 Task: Open Card Legal Compliance Review in Board Email Marketing Best Practices to Workspace Appointment Scheduling and add a team member Softage.3@softage.net, a label Blue, a checklist Content Marketing, an attachment from Trello, a color Blue and finally, add a card description 'Develop and launch new customer engagement program' and a comment 'We should approach this task with a sense of ownership and personal responsibility for its success.'. Add a start date 'Jan 07, 1900' with a due date 'Jan 14, 1900'
Action: Mouse moved to (39, 303)
Screenshot: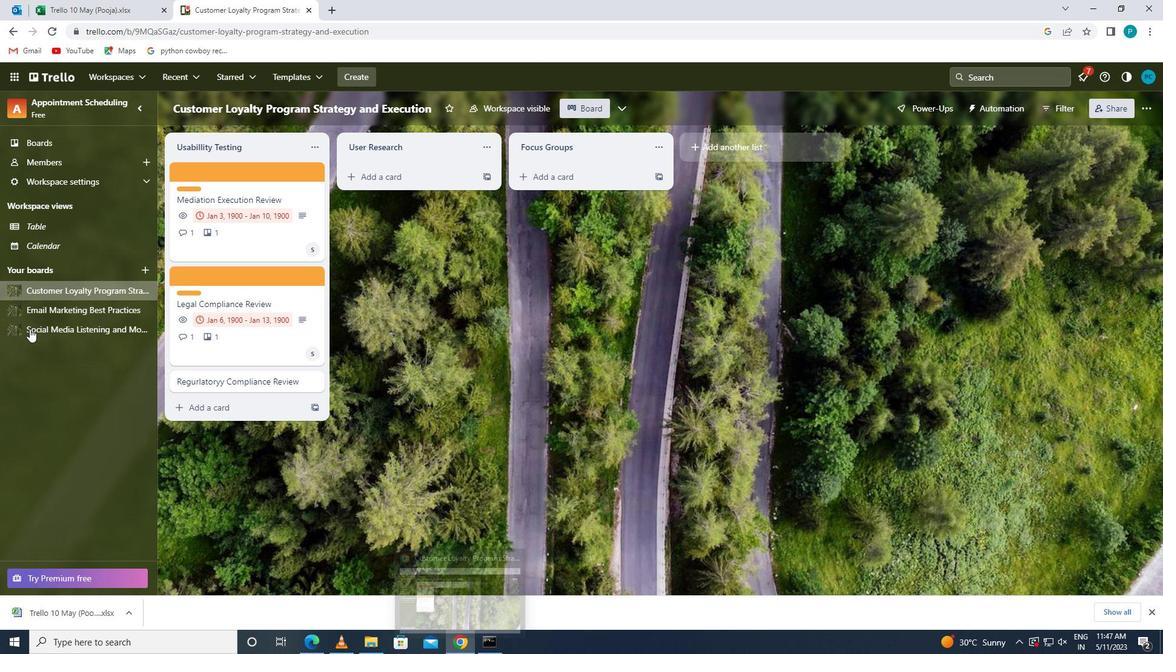
Action: Mouse pressed left at (39, 303)
Screenshot: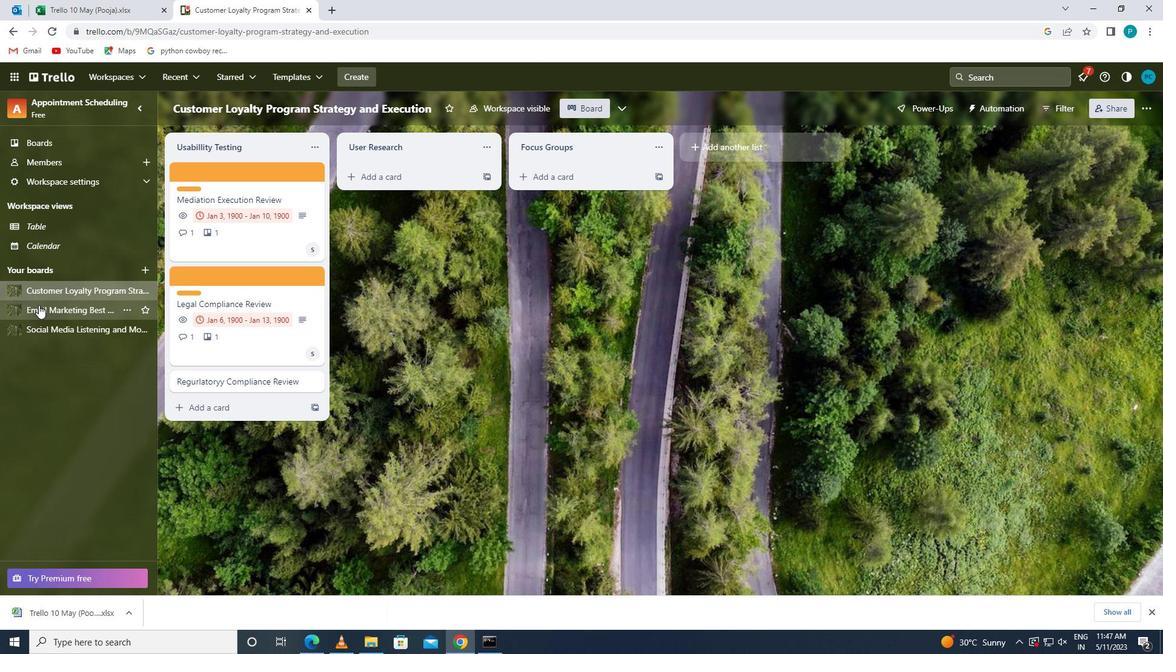 
Action: Mouse moved to (263, 383)
Screenshot: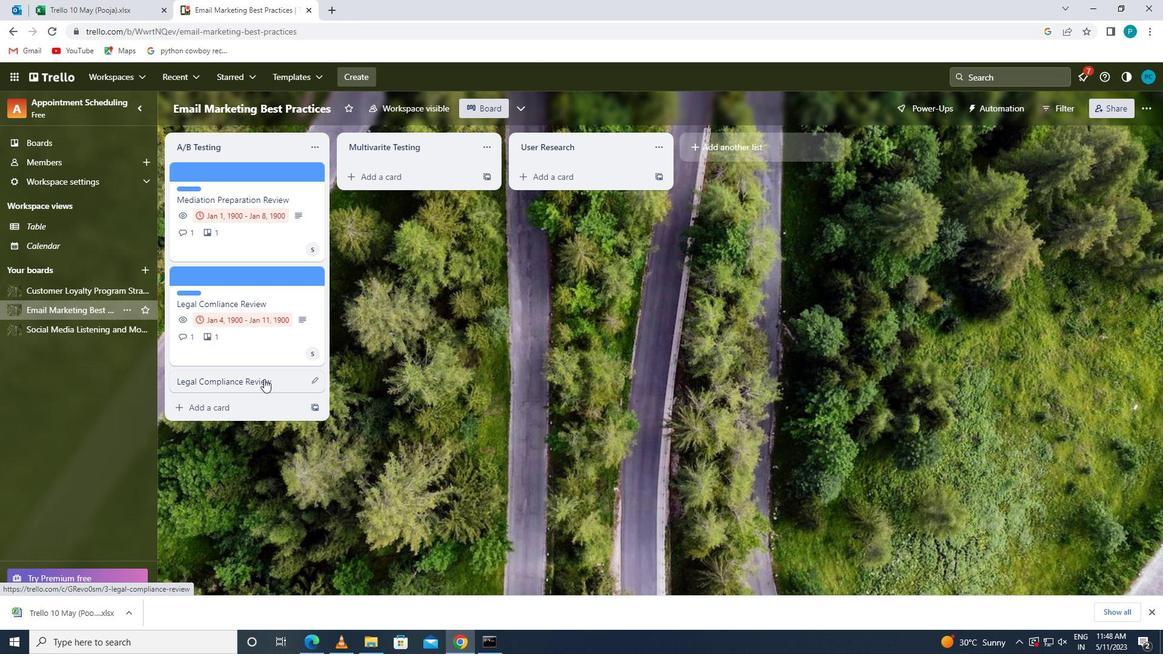 
Action: Mouse pressed left at (263, 383)
Screenshot: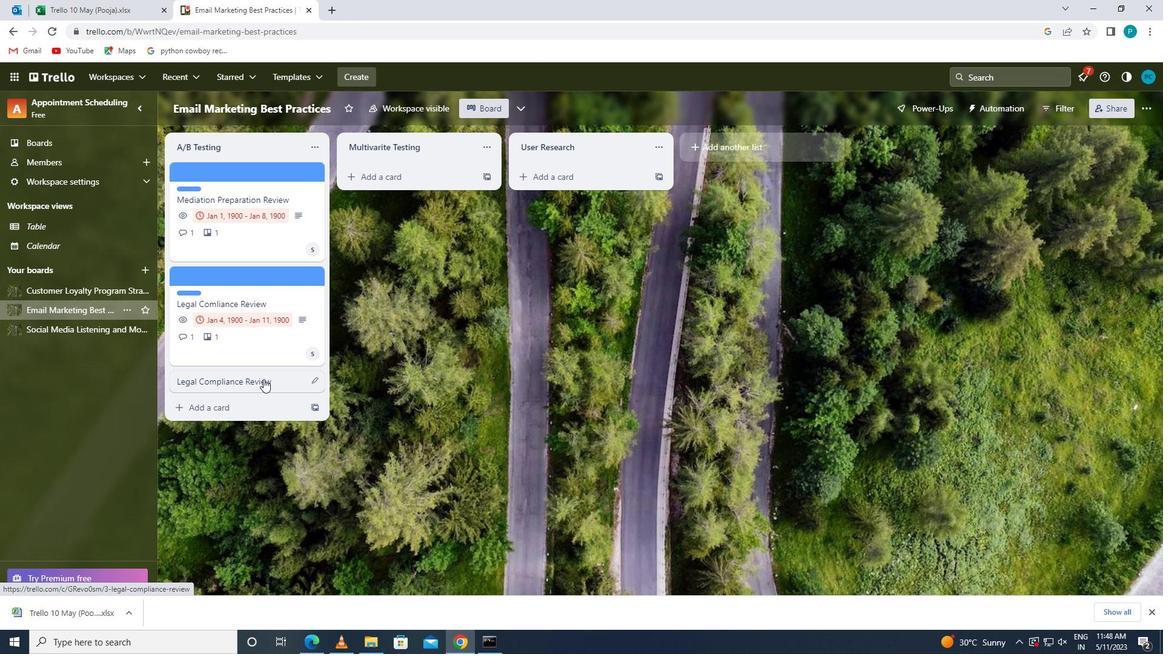 
Action: Mouse moved to (723, 210)
Screenshot: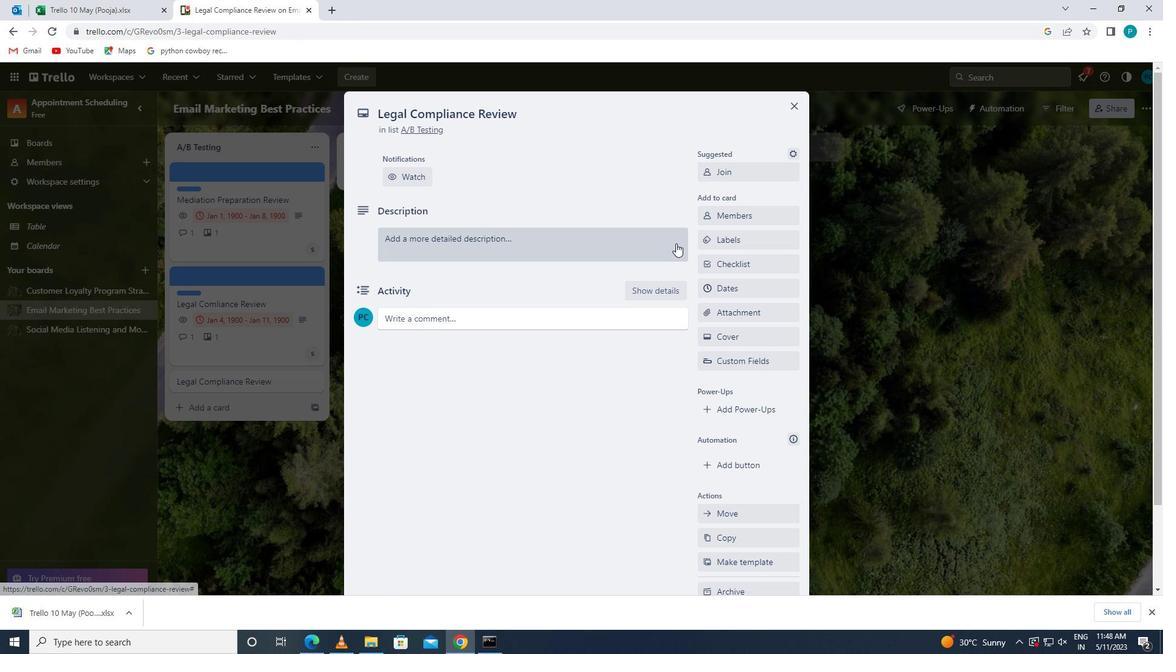 
Action: Mouse pressed left at (723, 210)
Screenshot: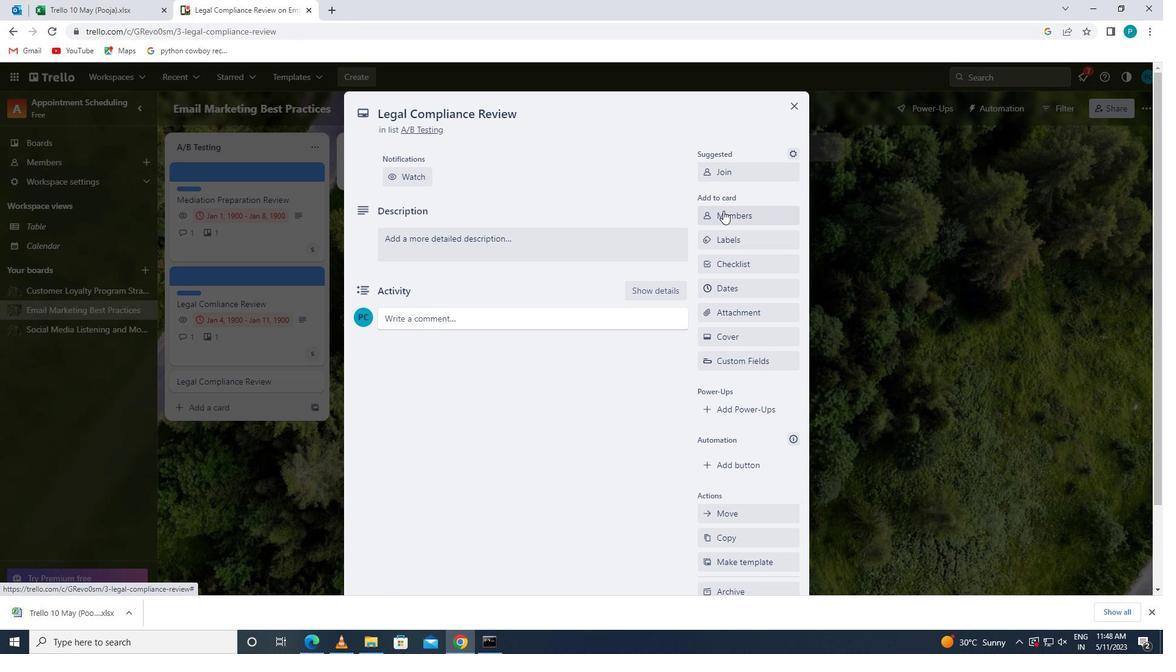 
Action: Key pressed <Key.caps_lock>s<Key.caps_lock>o
Screenshot: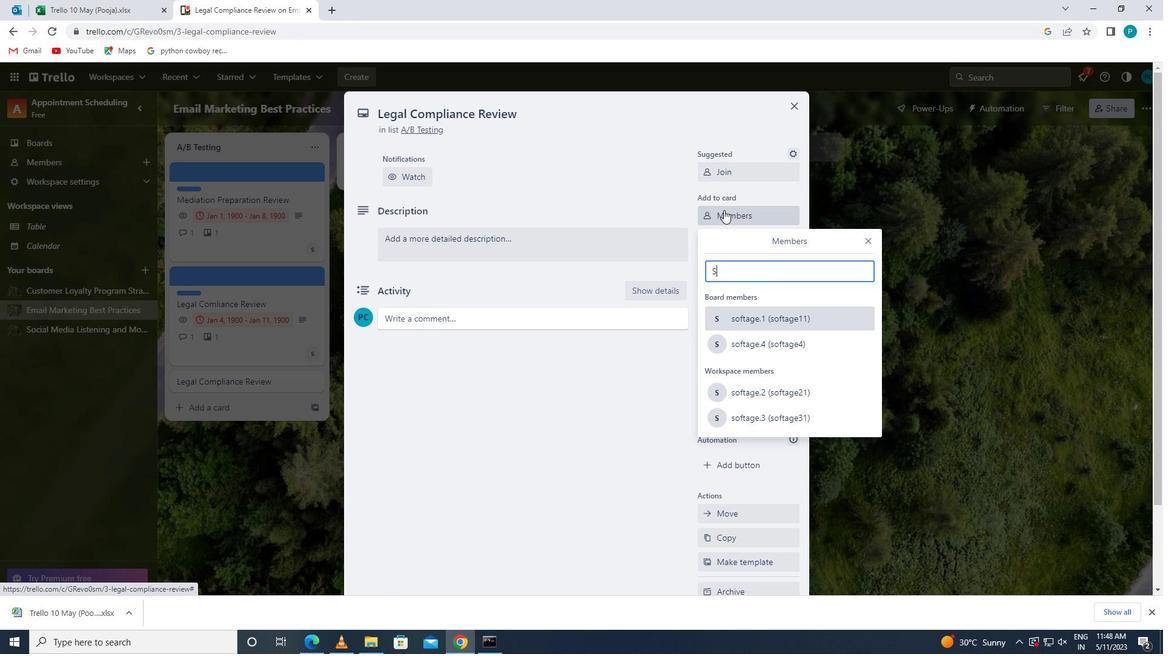 
Action: Mouse moved to (782, 417)
Screenshot: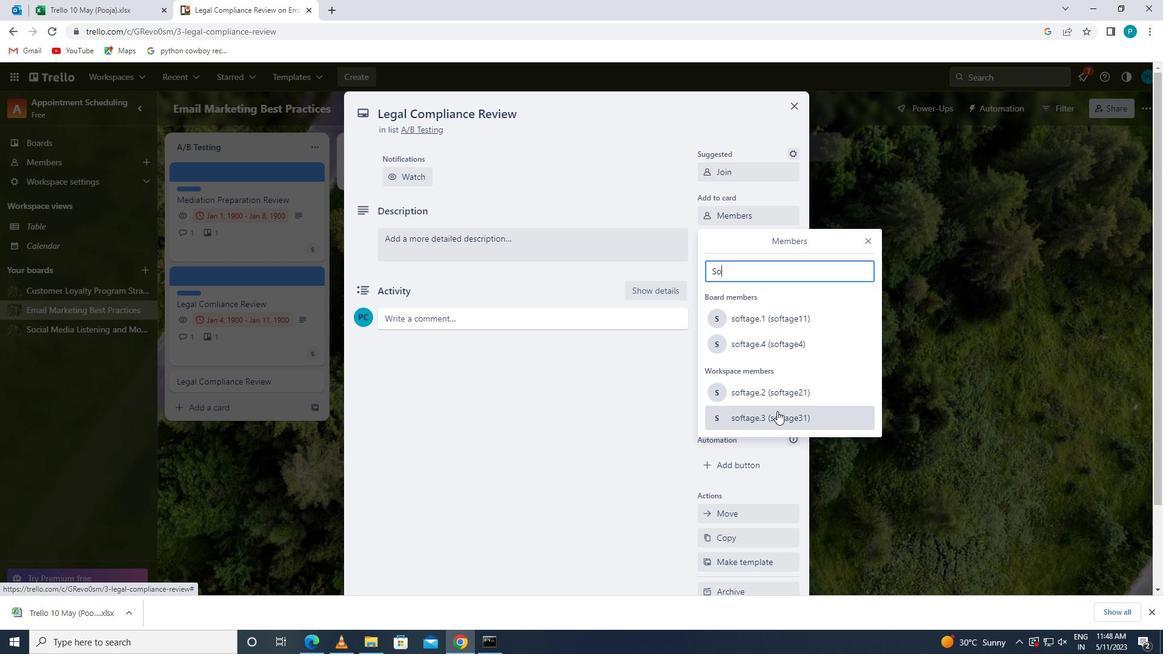 
Action: Mouse pressed left at (782, 417)
Screenshot: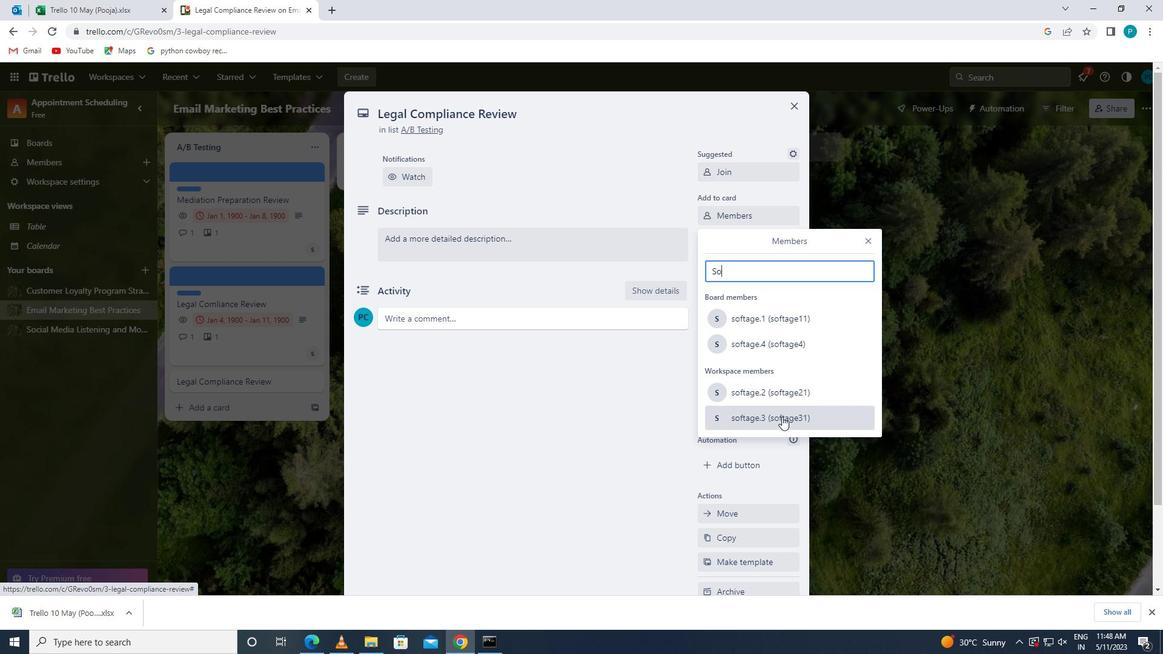 
Action: Mouse moved to (865, 243)
Screenshot: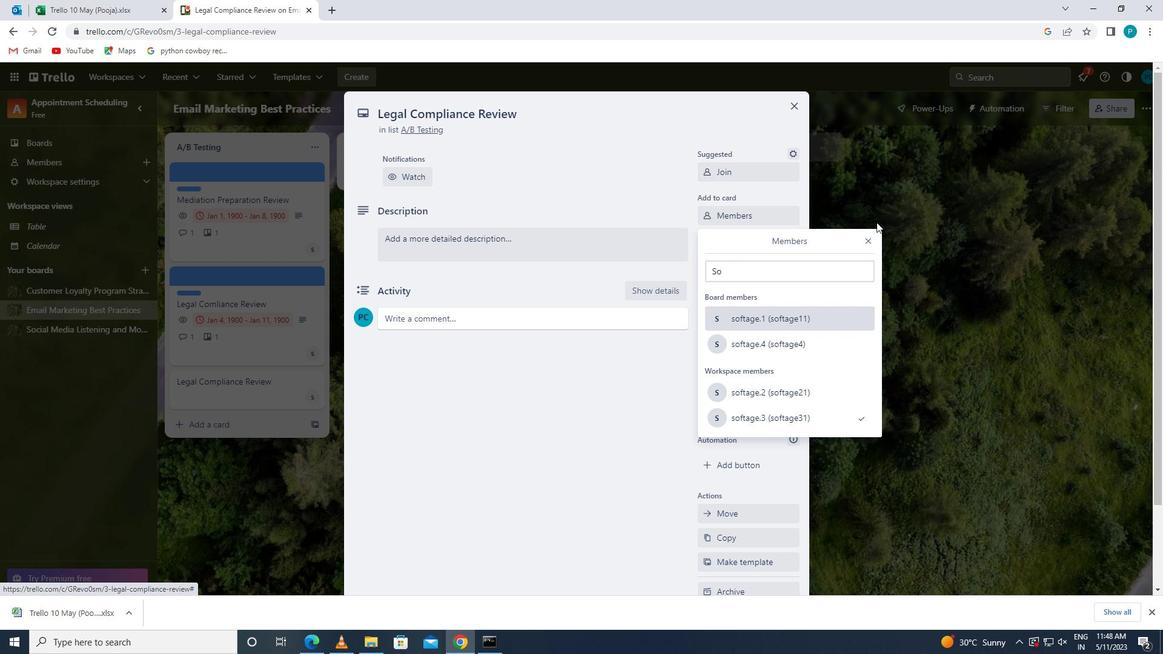
Action: Mouse pressed left at (865, 243)
Screenshot: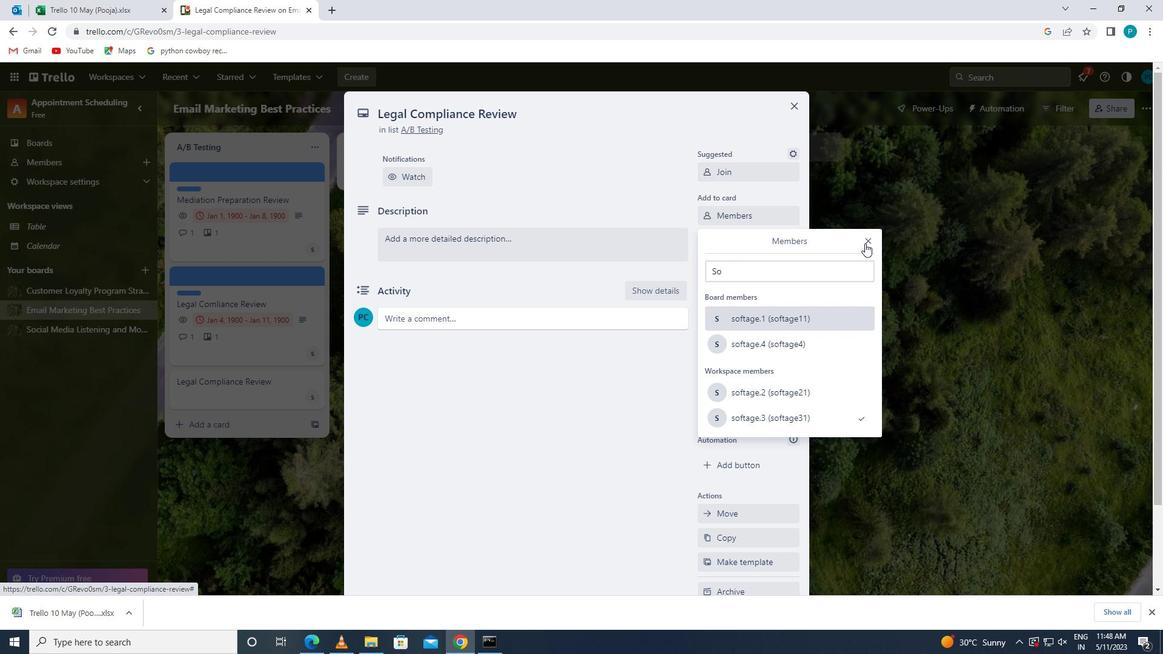 
Action: Mouse moved to (754, 237)
Screenshot: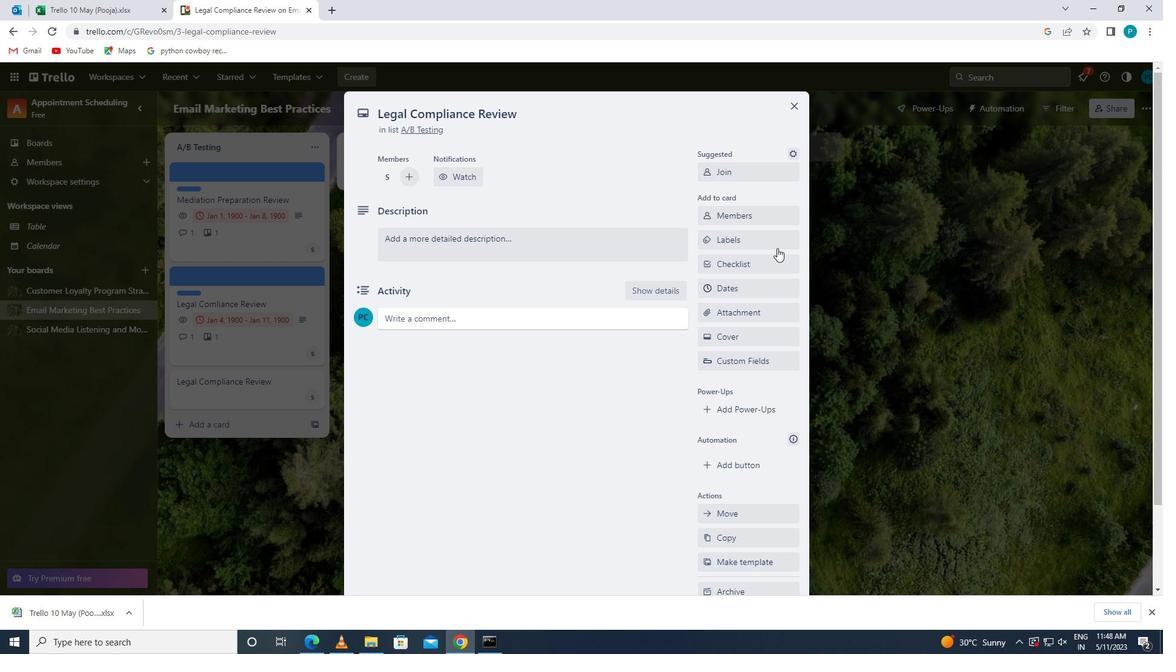
Action: Mouse pressed left at (754, 237)
Screenshot: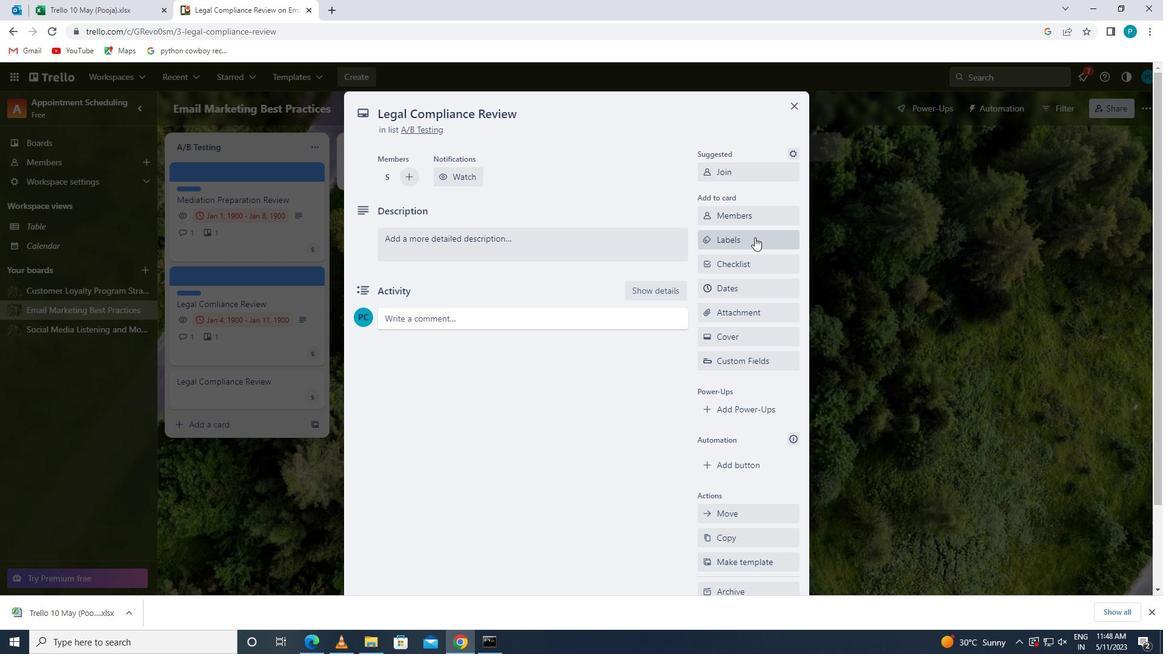 
Action: Mouse moved to (740, 472)
Screenshot: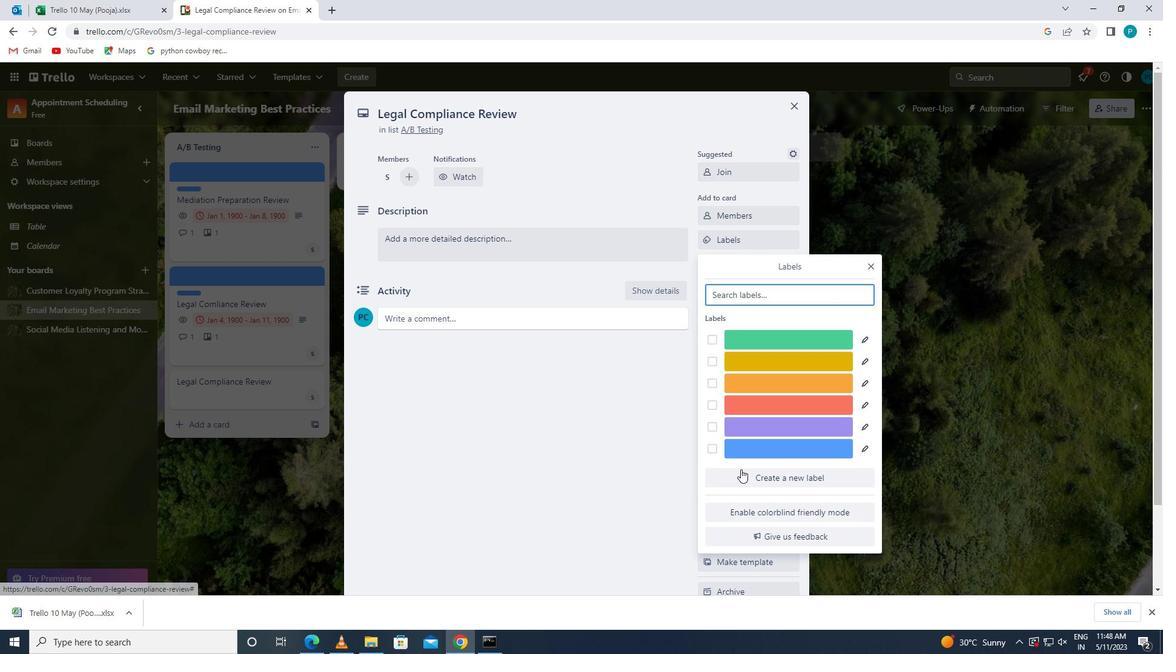 
Action: Mouse pressed left at (740, 472)
Screenshot: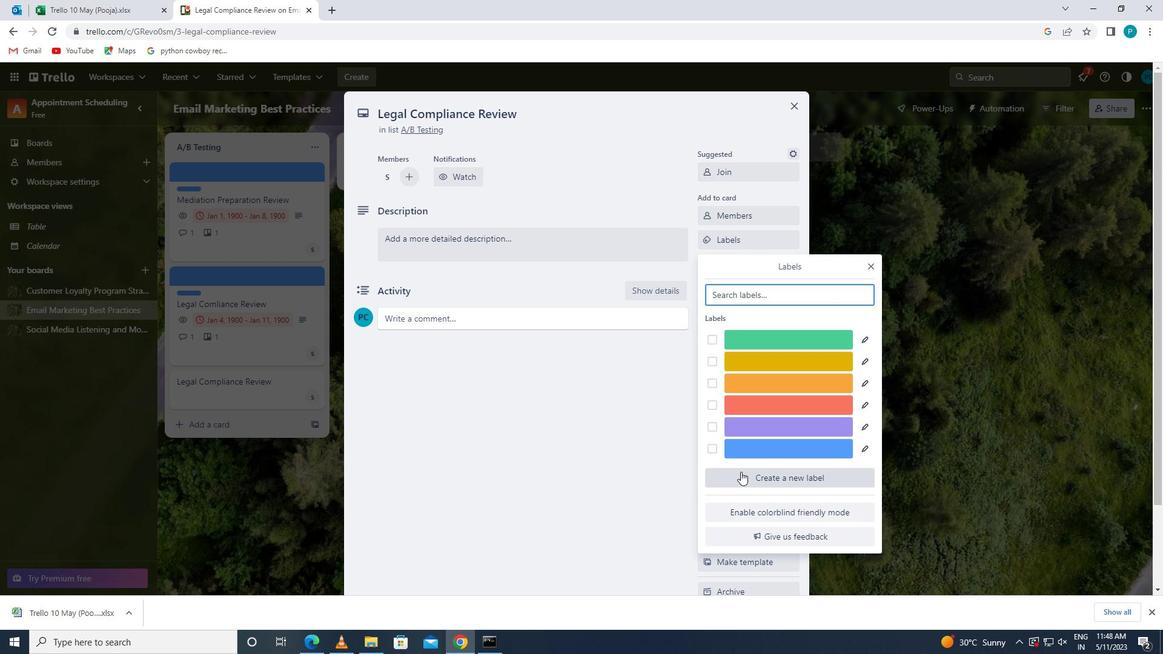 
Action: Mouse moved to (723, 352)
Screenshot: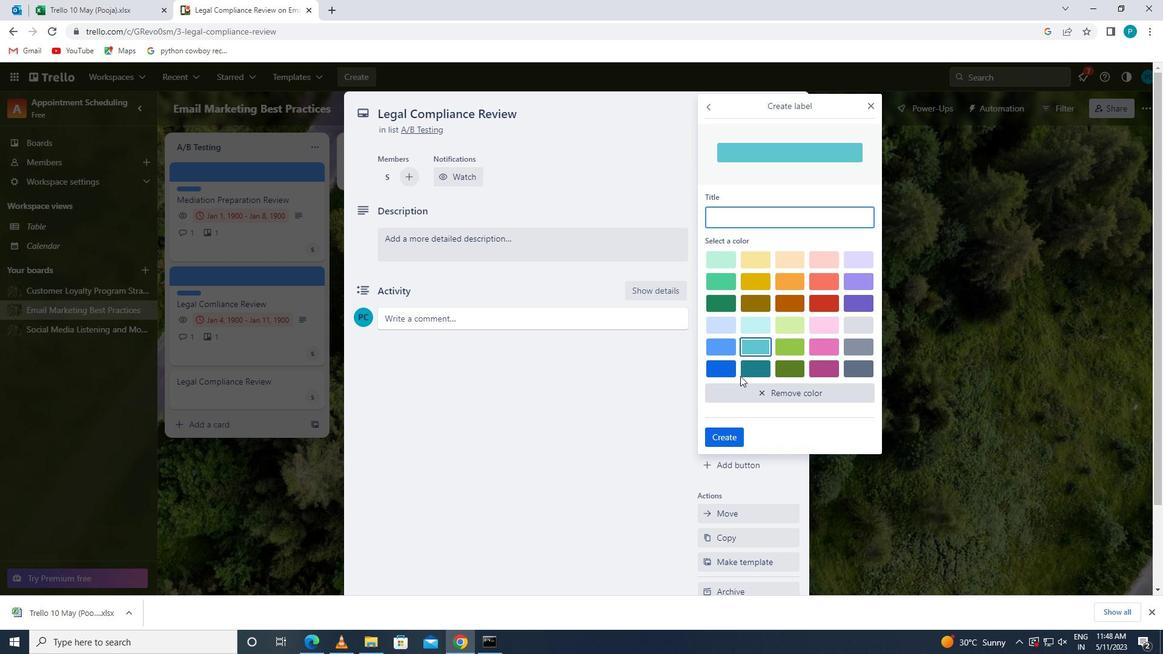 
Action: Mouse pressed left at (723, 352)
Screenshot: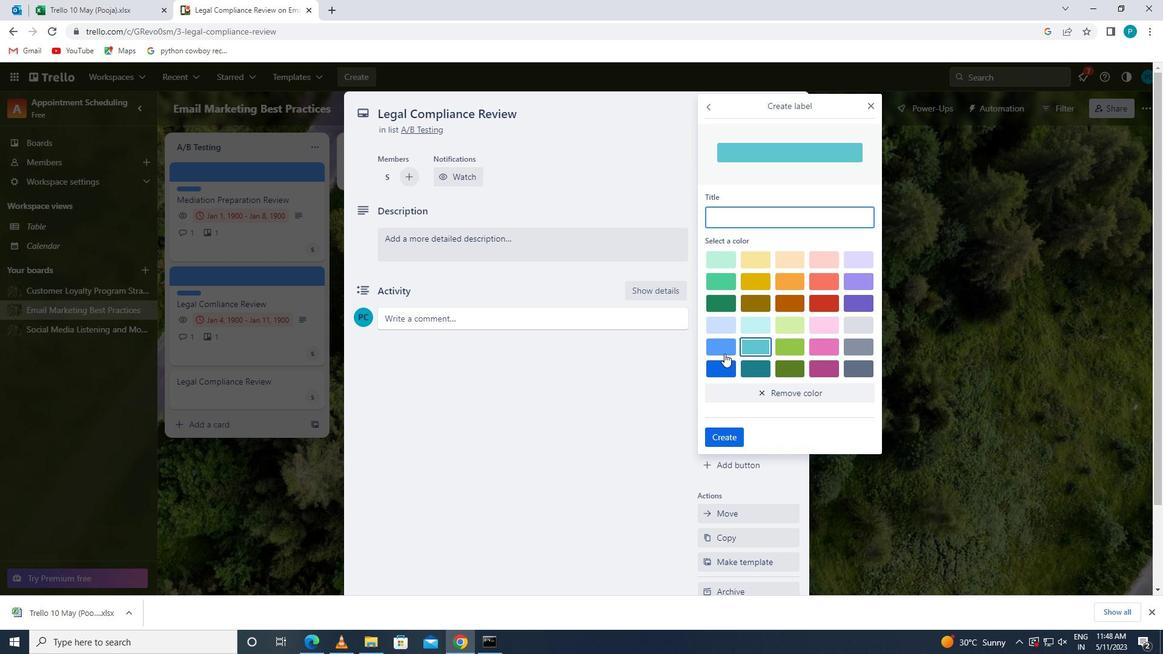 
Action: Mouse moved to (733, 434)
Screenshot: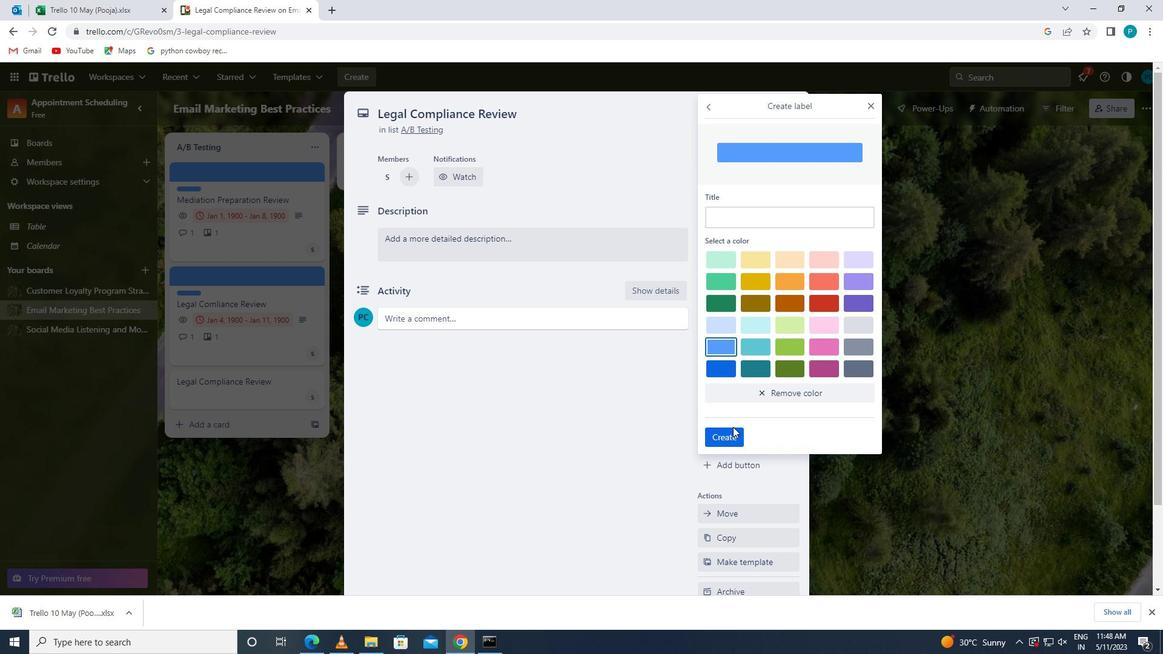 
Action: Mouse pressed left at (733, 434)
Screenshot: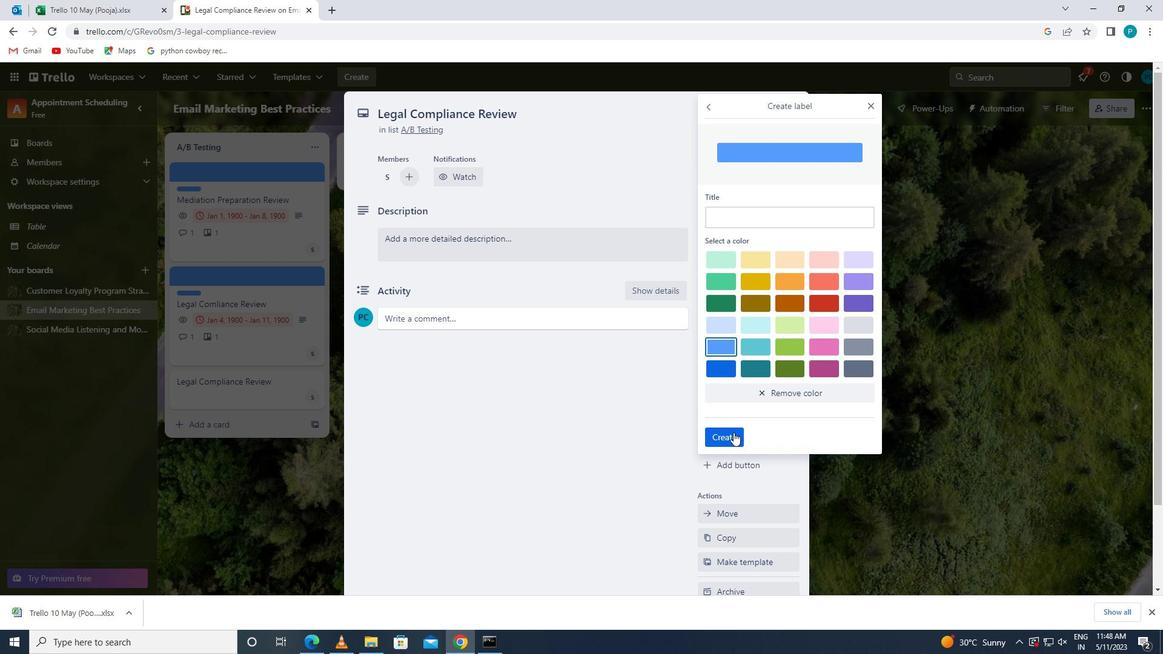 
Action: Mouse moved to (871, 263)
Screenshot: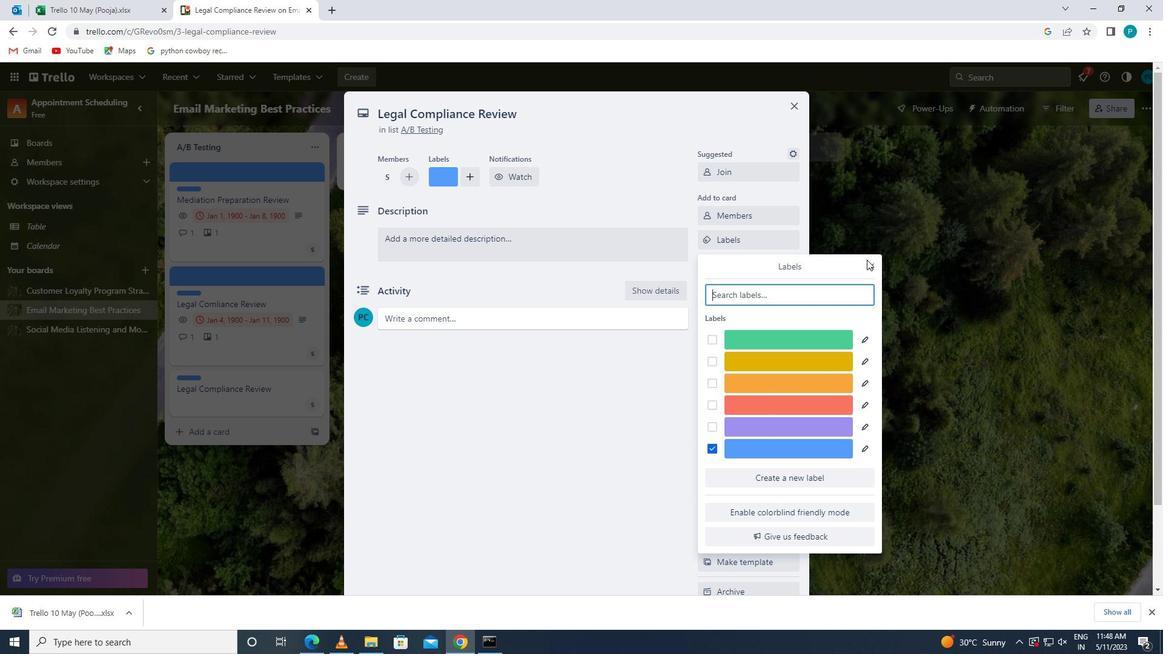 
Action: Mouse pressed left at (871, 263)
Screenshot: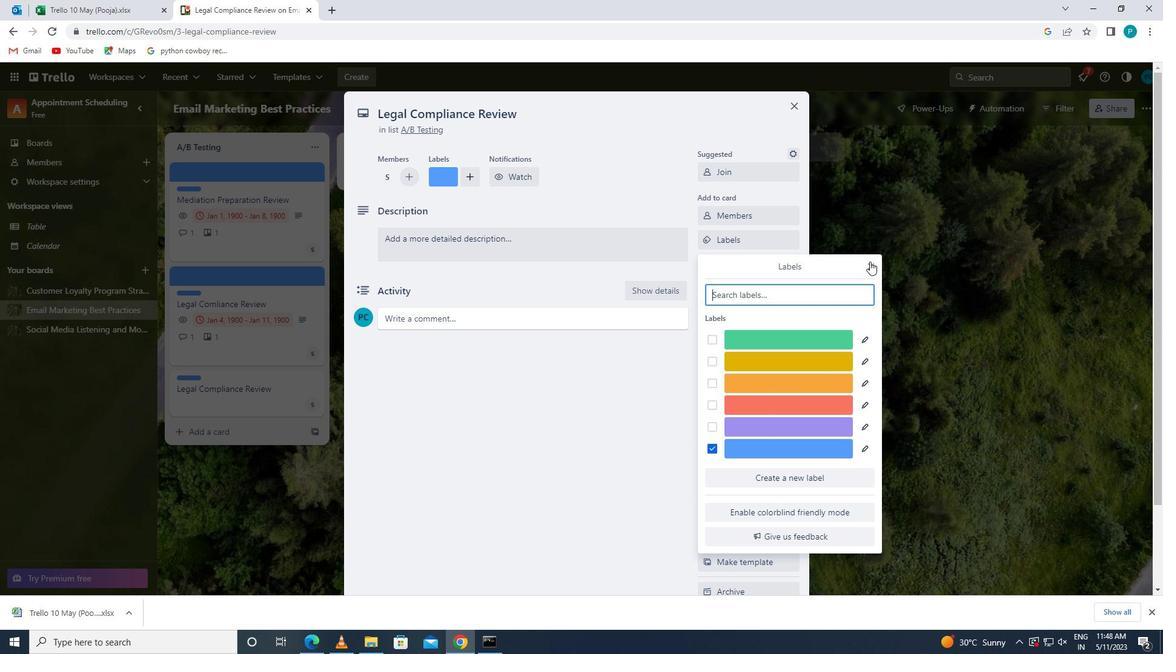 
Action: Mouse moved to (776, 259)
Screenshot: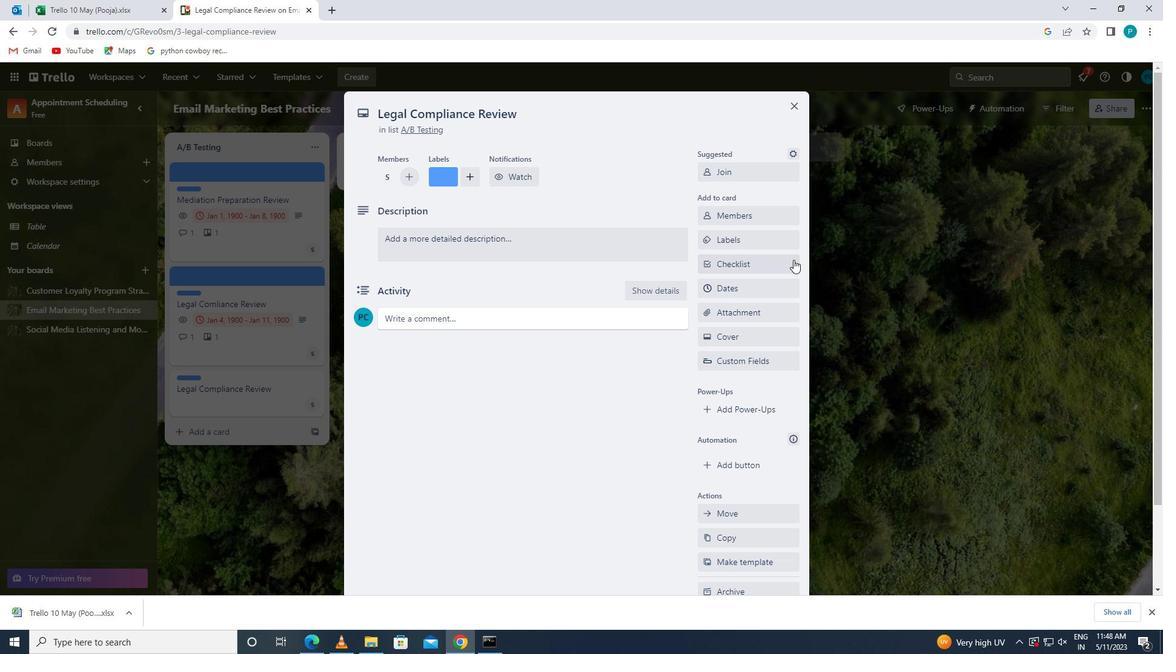 
Action: Mouse pressed left at (776, 259)
Screenshot: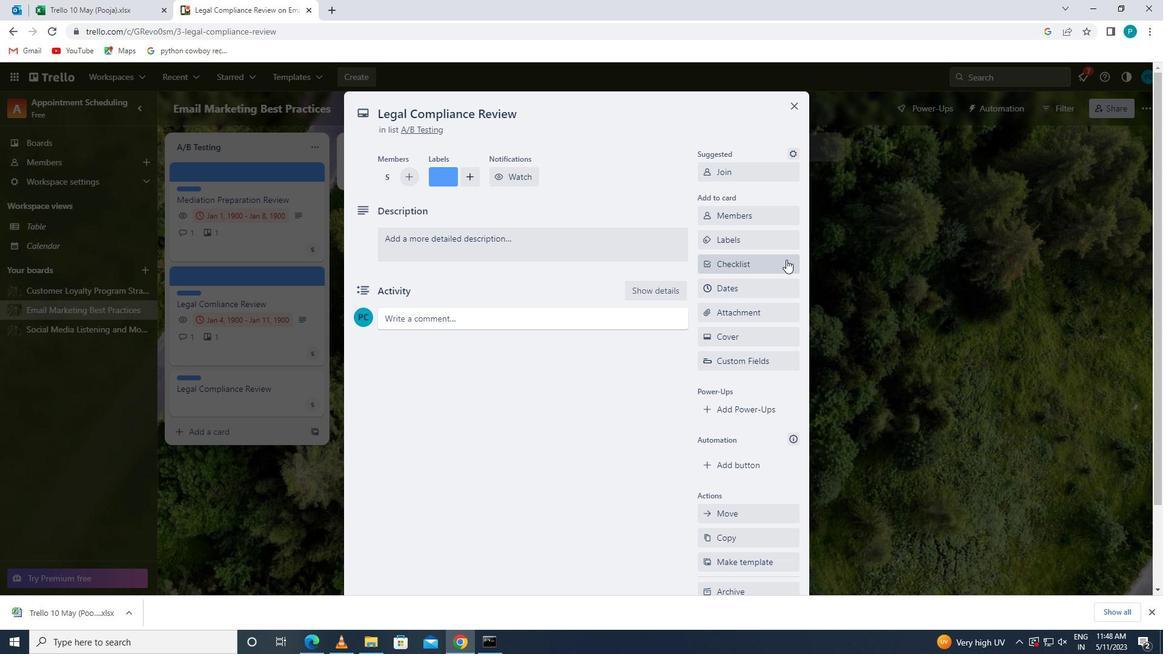
Action: Mouse moved to (776, 260)
Screenshot: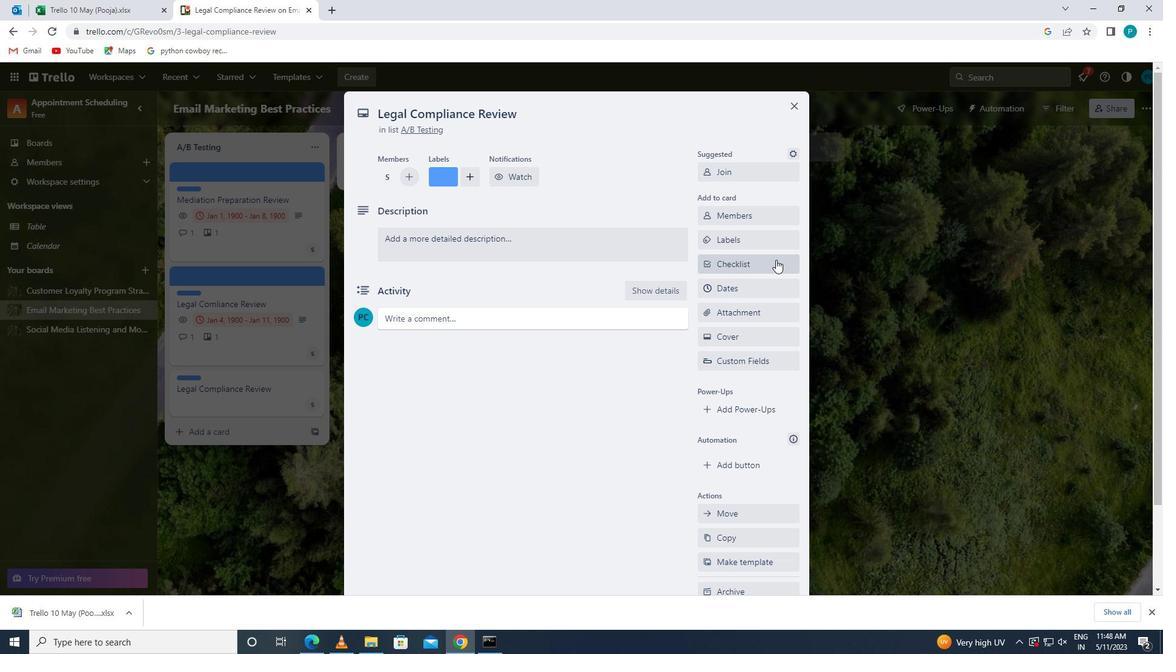 
Action: Key pressed <Key.caps_lock>c<Key.caps_lock>o
Screenshot: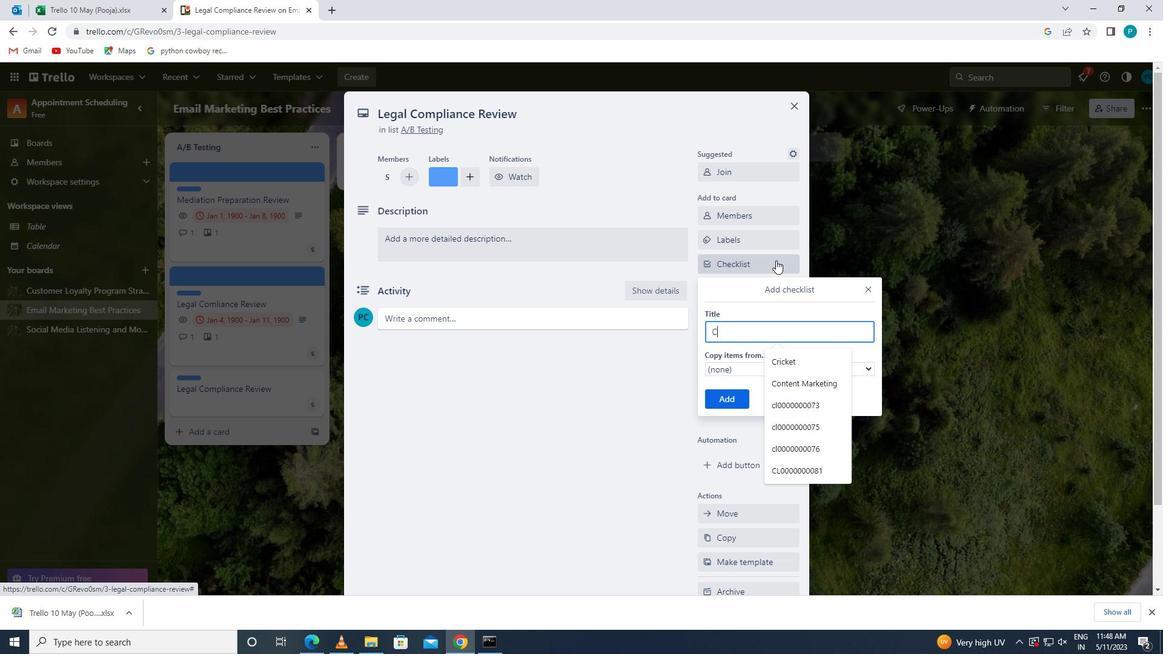
Action: Mouse moved to (802, 359)
Screenshot: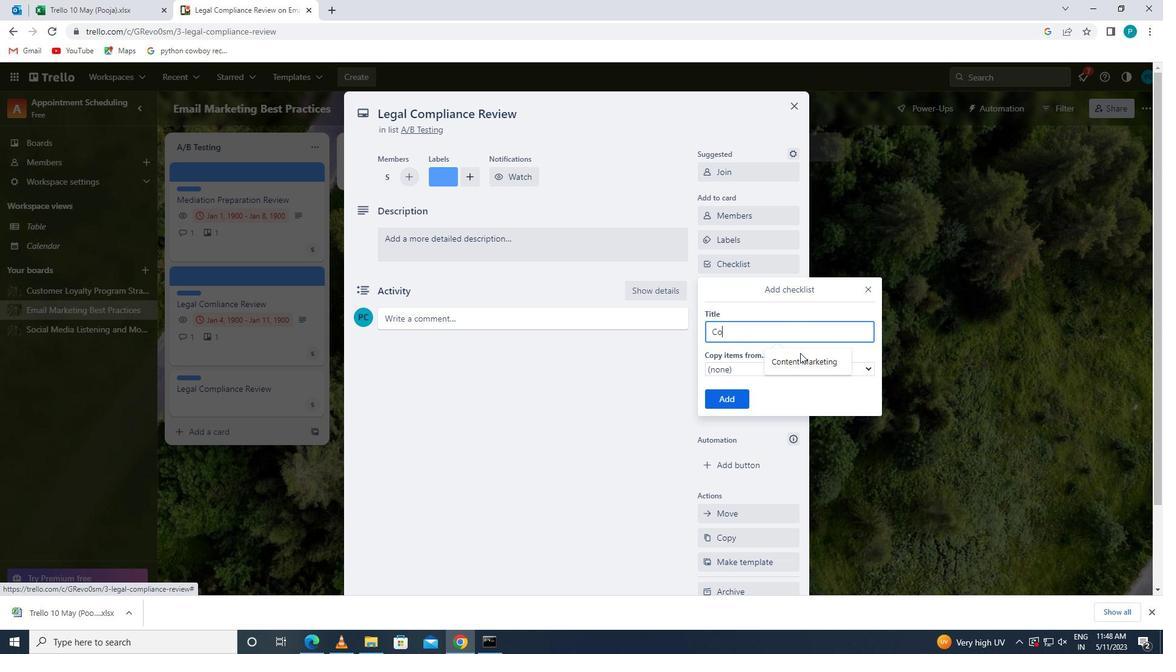 
Action: Mouse pressed left at (802, 359)
Screenshot: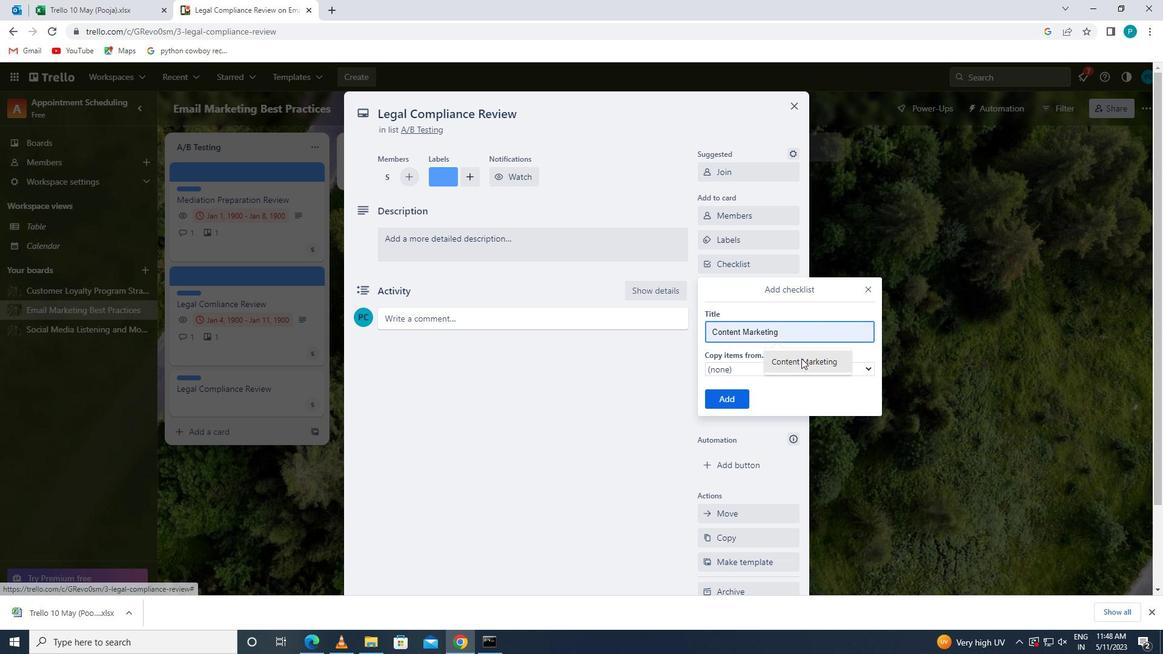 
Action: Mouse moved to (734, 391)
Screenshot: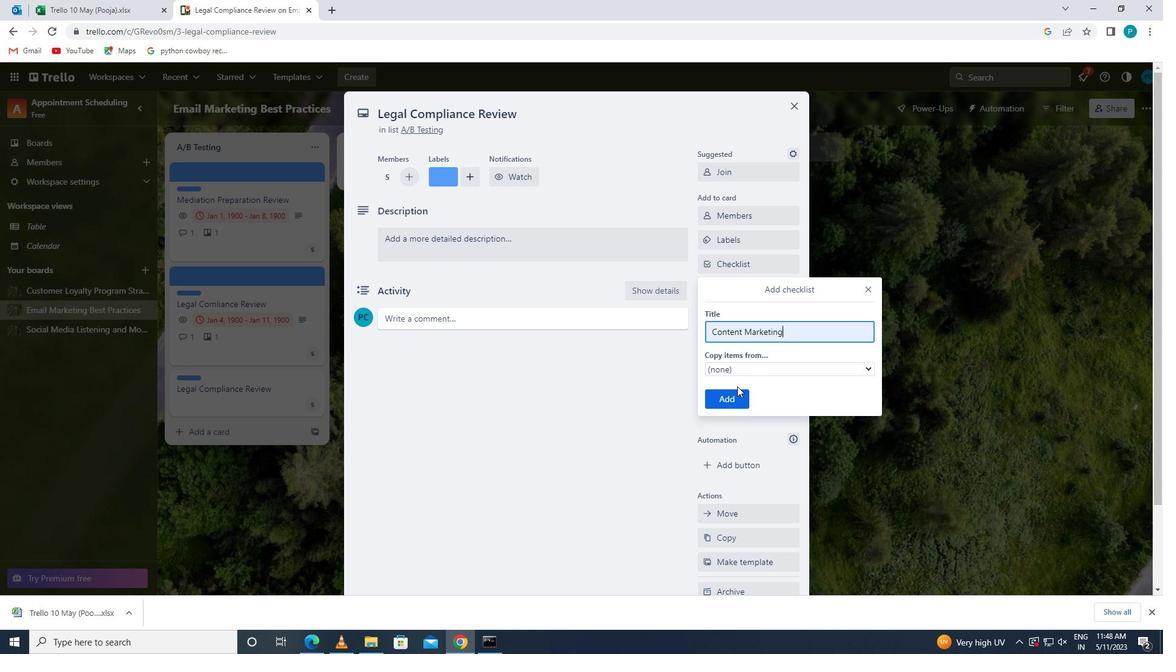 
Action: Mouse pressed left at (734, 391)
Screenshot: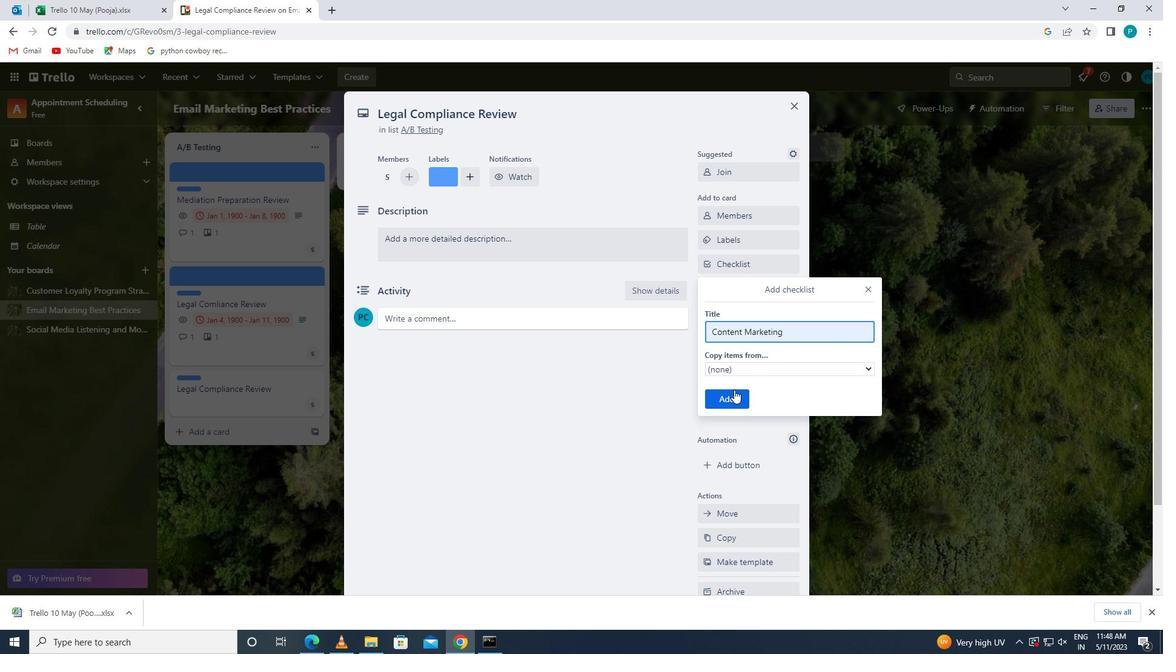 
Action: Mouse moved to (742, 314)
Screenshot: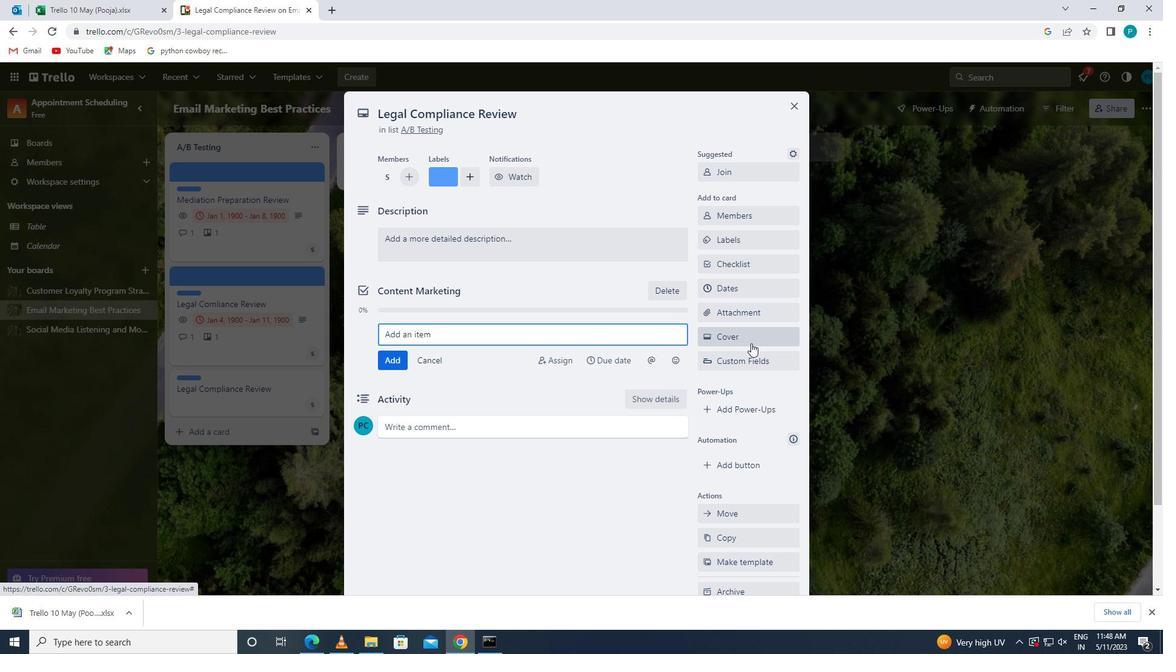 
Action: Mouse pressed left at (742, 314)
Screenshot: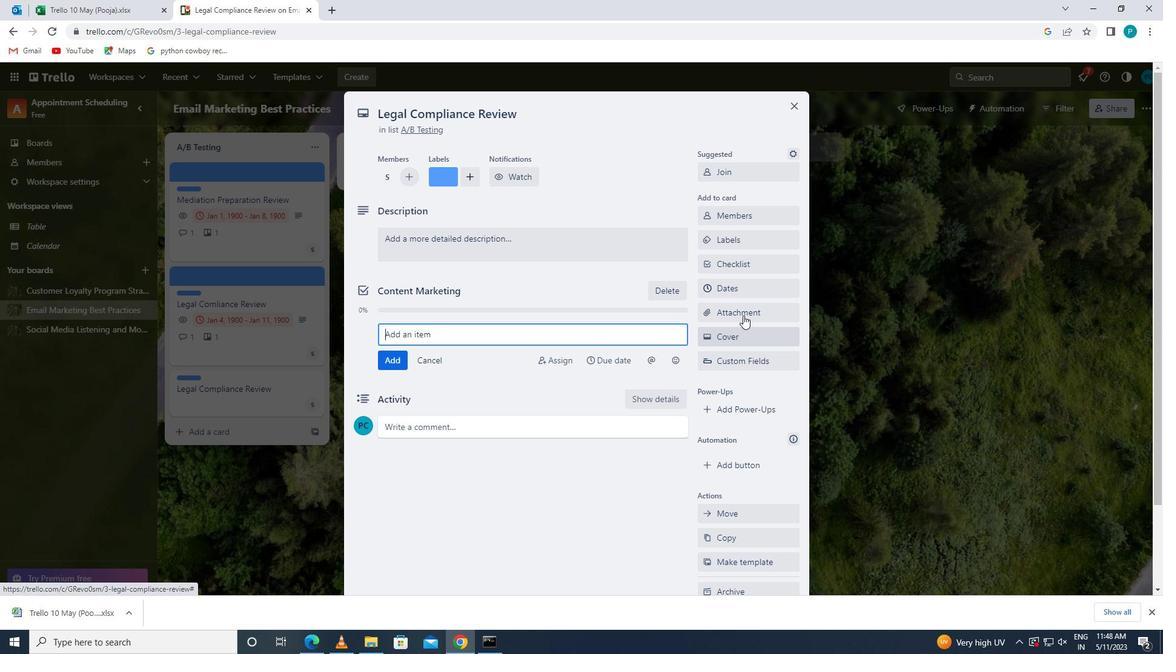 
Action: Mouse moved to (751, 383)
Screenshot: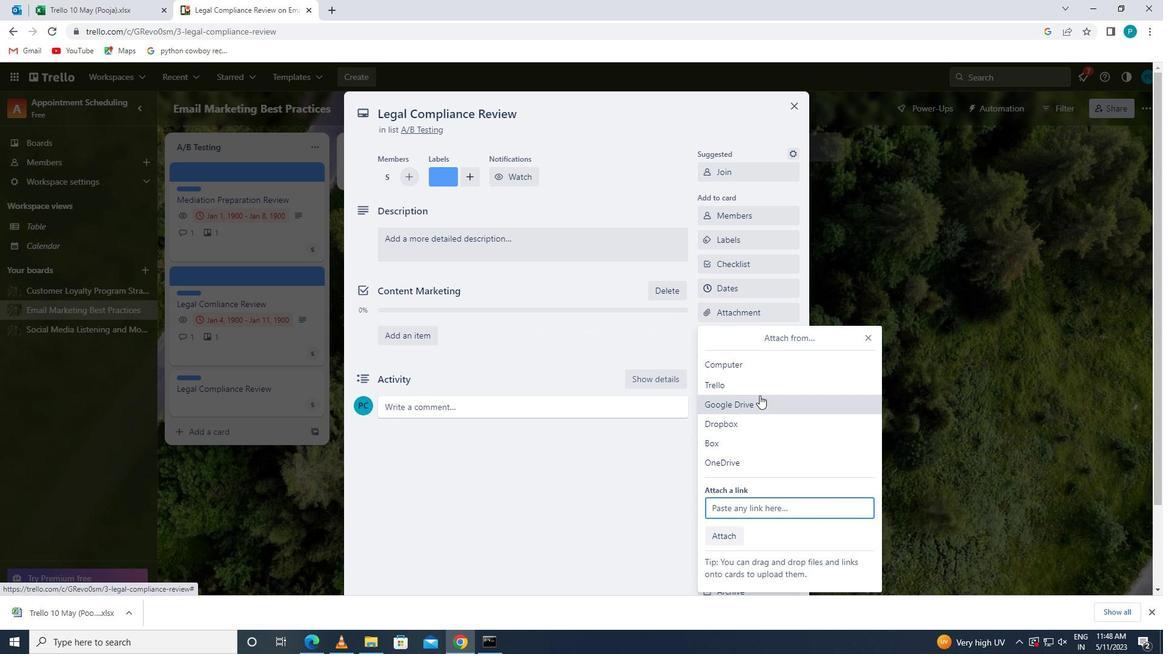 
Action: Mouse pressed left at (751, 383)
Screenshot: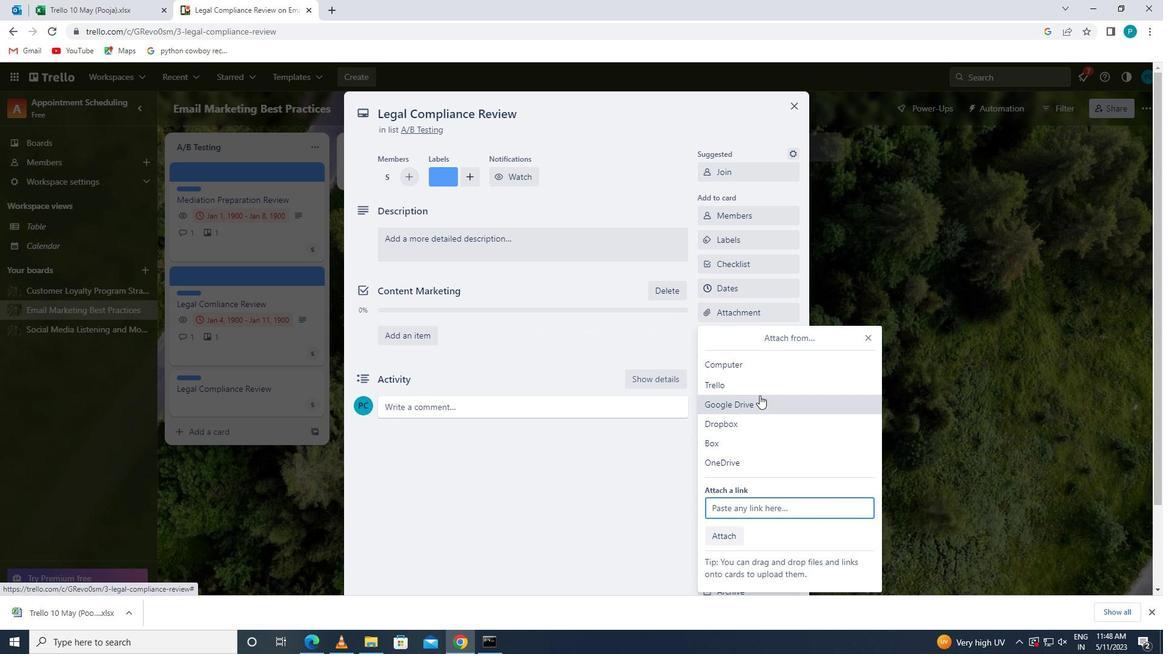 
Action: Mouse moved to (754, 310)
Screenshot: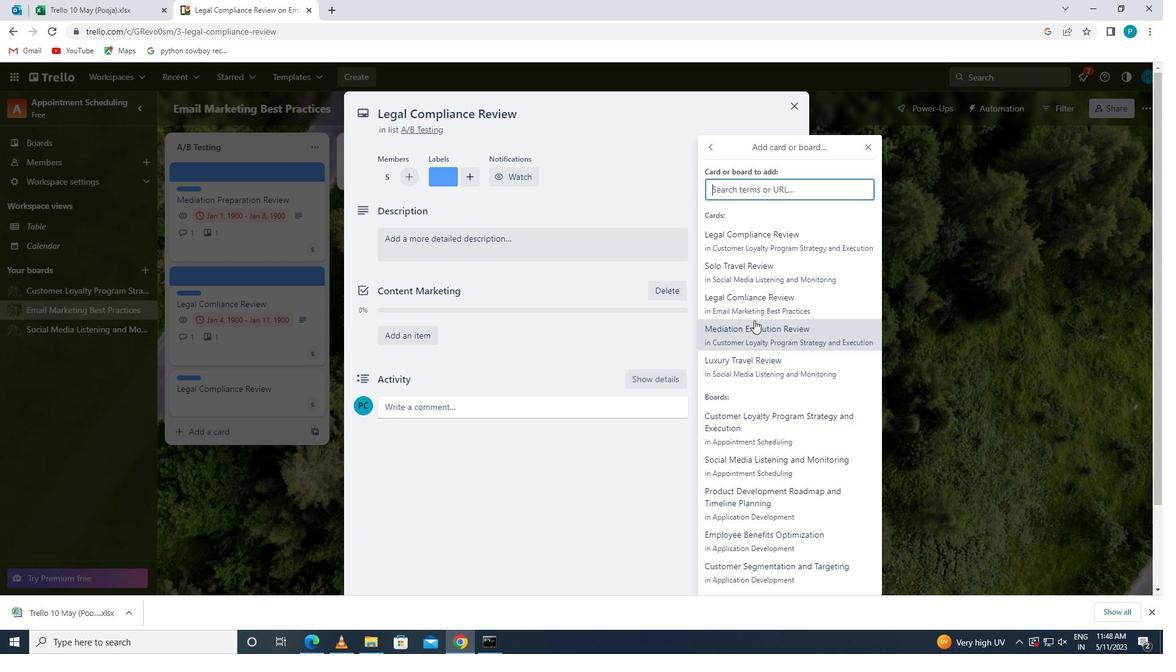 
Action: Mouse pressed left at (754, 310)
Screenshot: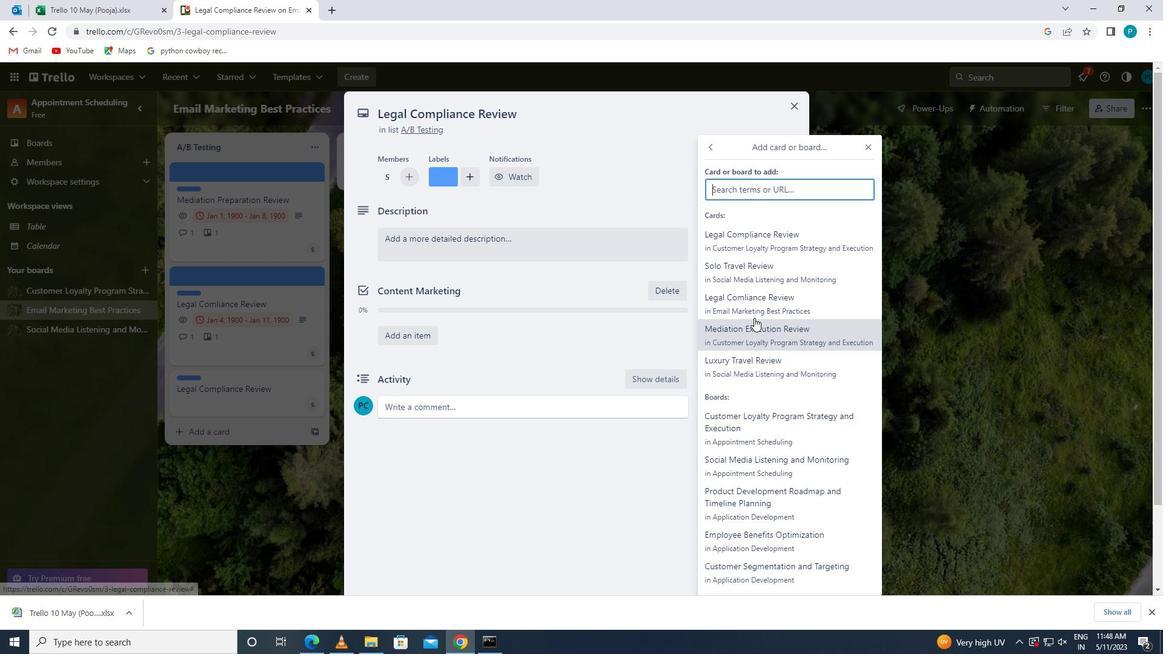 
Action: Mouse moved to (713, 345)
Screenshot: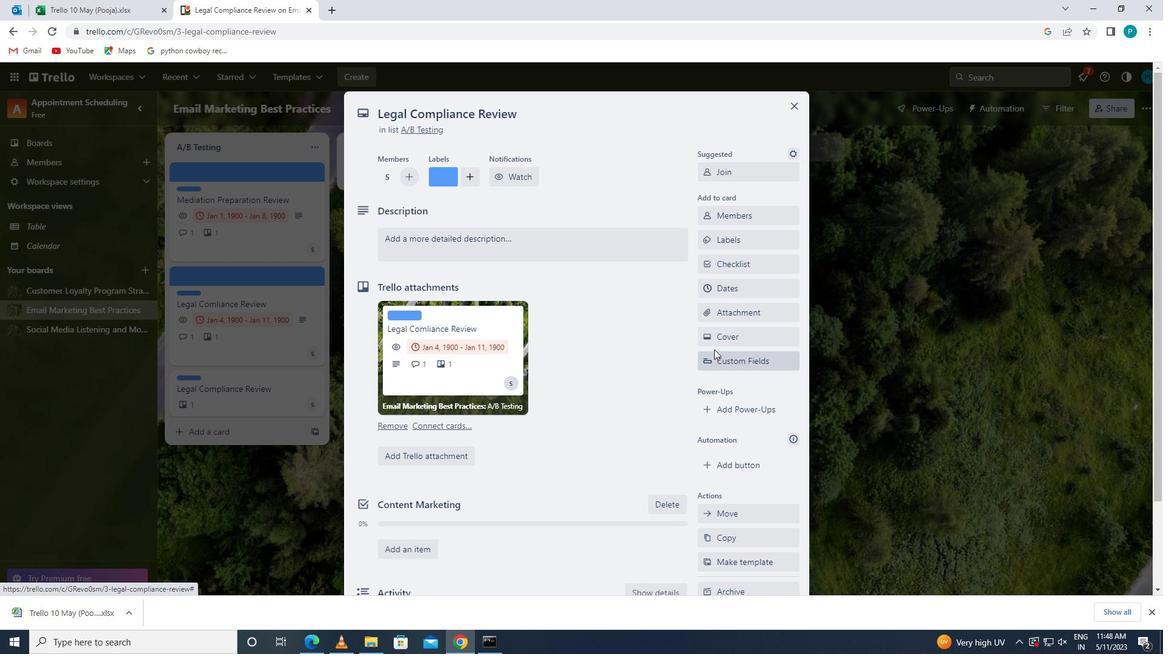
Action: Mouse pressed left at (713, 345)
Screenshot: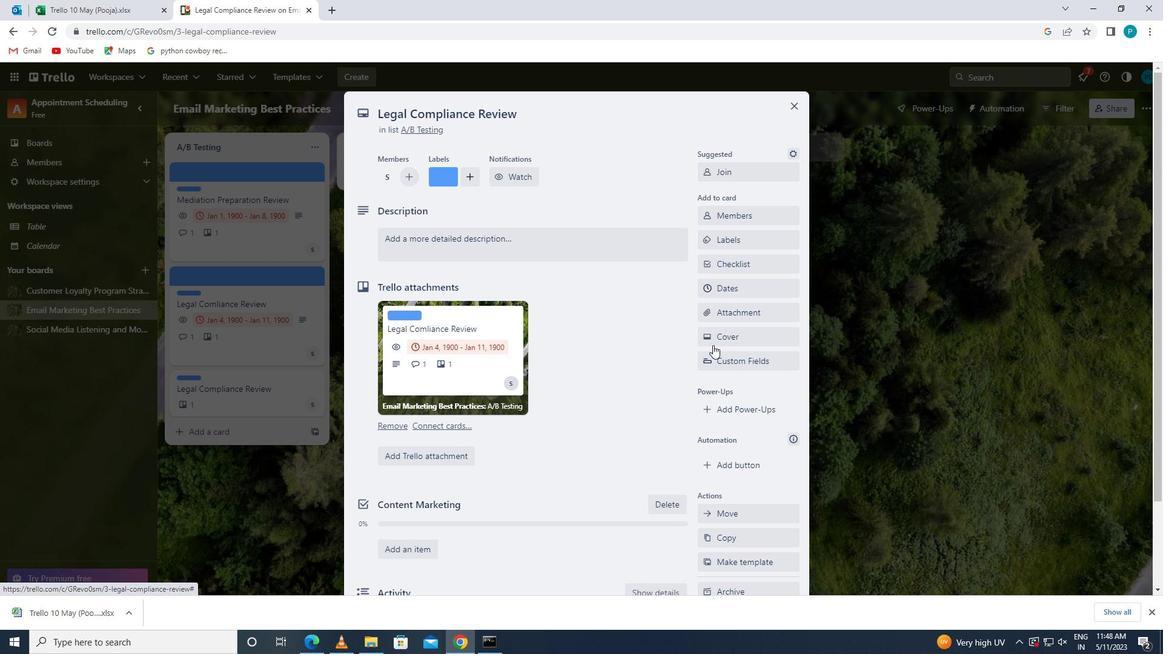 
Action: Mouse moved to (722, 368)
Screenshot: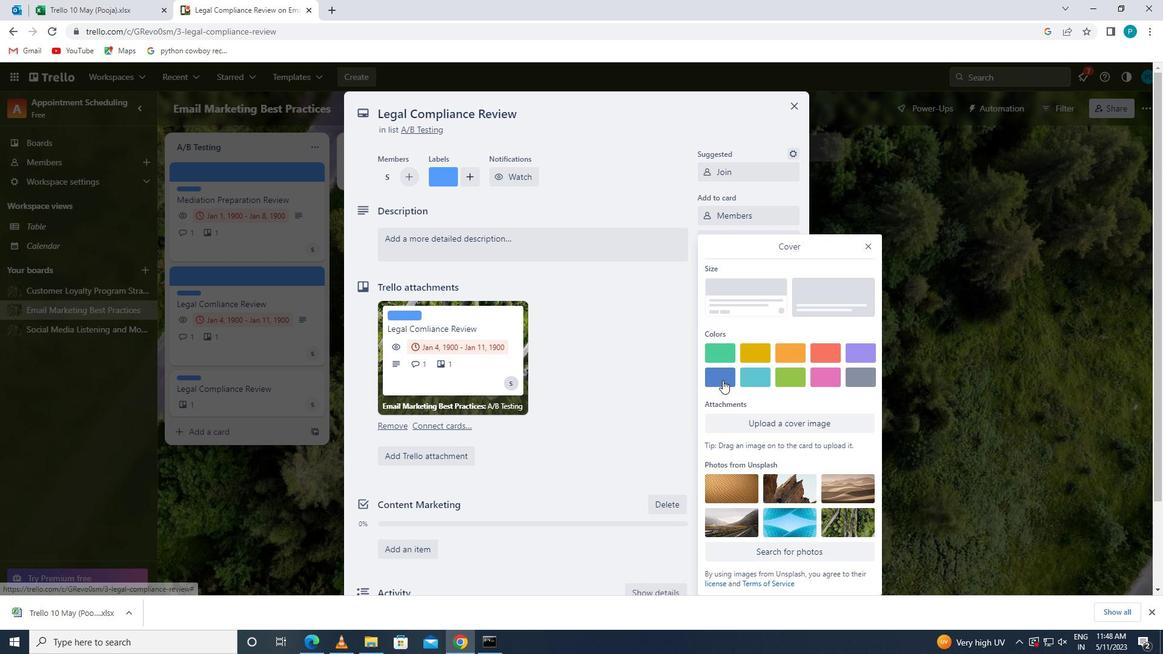 
Action: Mouse pressed left at (722, 368)
Screenshot: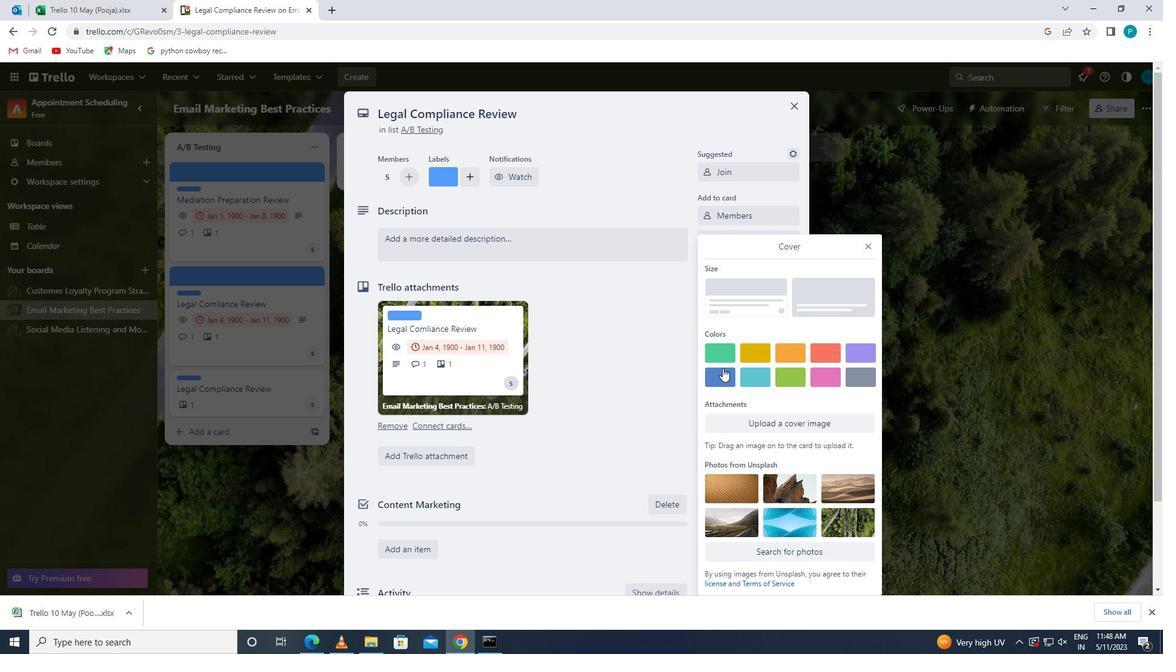 
Action: Mouse moved to (867, 223)
Screenshot: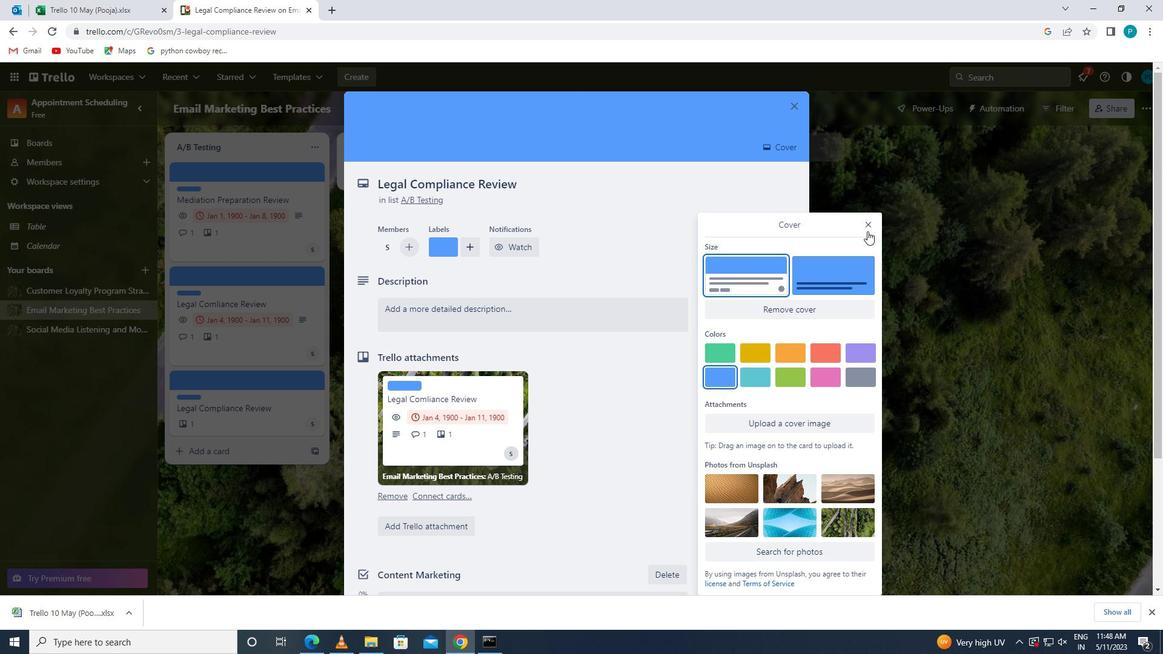 
Action: Mouse pressed left at (867, 223)
Screenshot: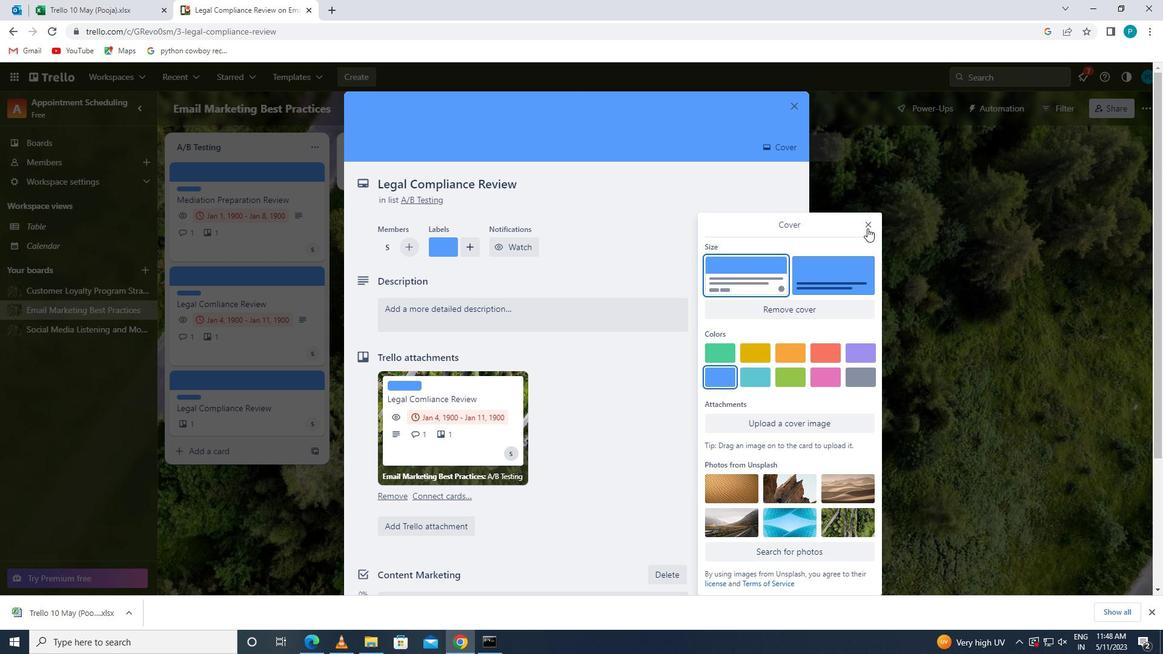 
Action: Mouse moved to (541, 315)
Screenshot: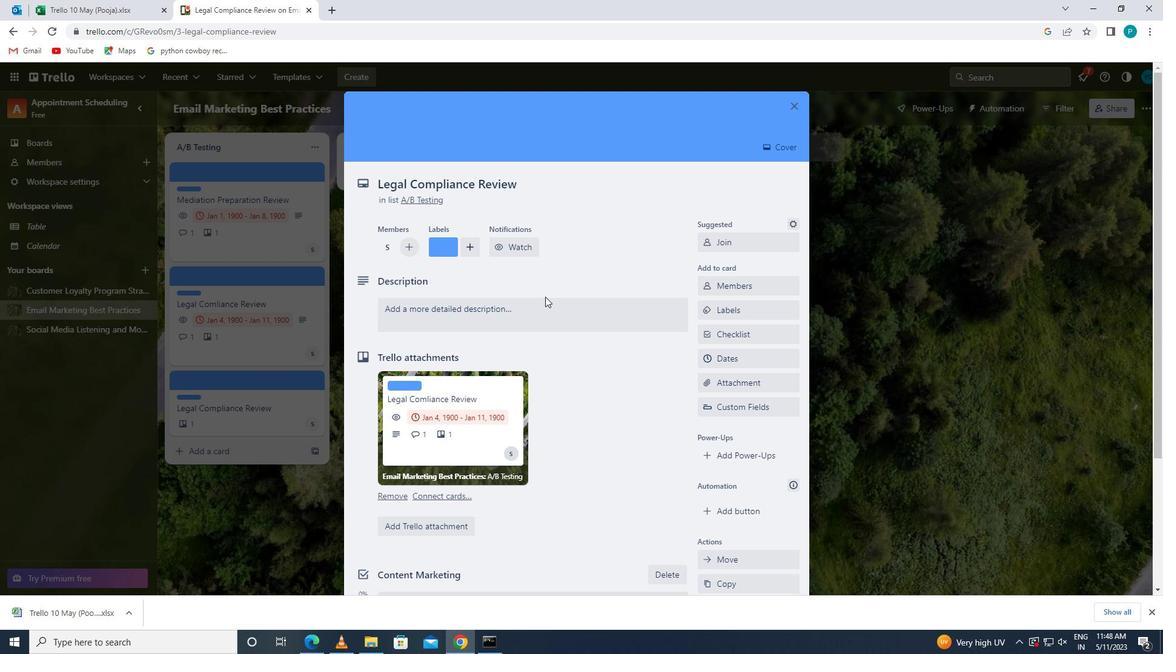 
Action: Mouse pressed left at (541, 315)
Screenshot: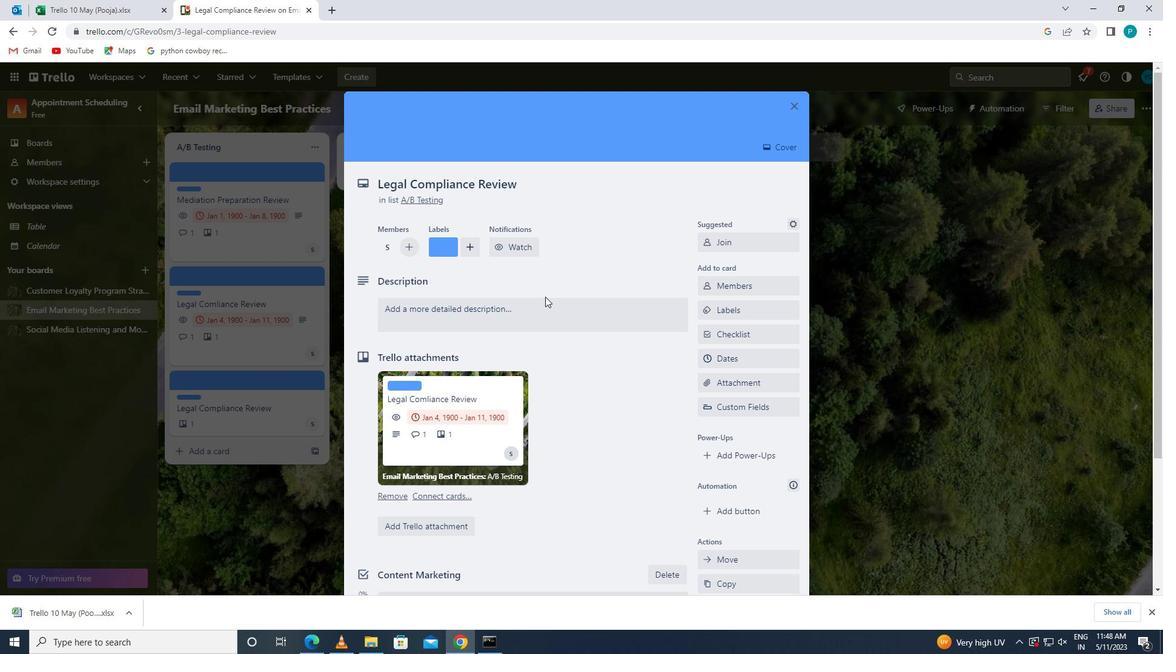 
Action: Key pressed <Key.caps_lock>d<Key.caps_lock>evelop<Key.space>and<Key.space>launch<Key.space>new<Key.space>customer<Key.space>engagement<Key.space>prp<Key.backspace>ogram
Screenshot: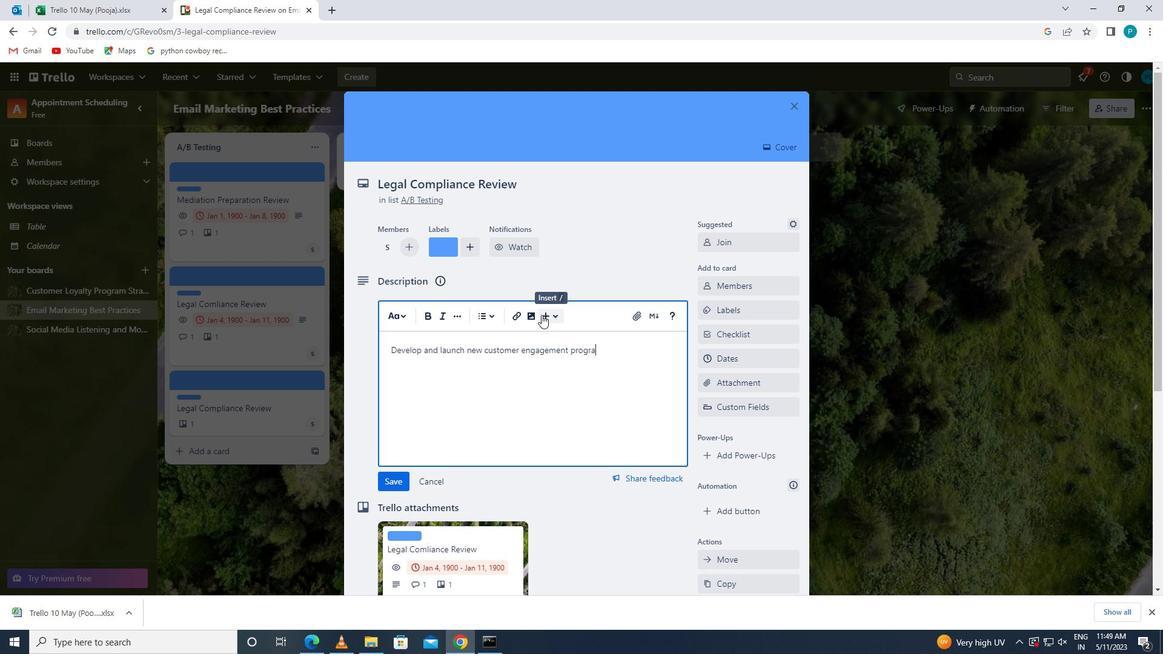 
Action: Mouse moved to (387, 472)
Screenshot: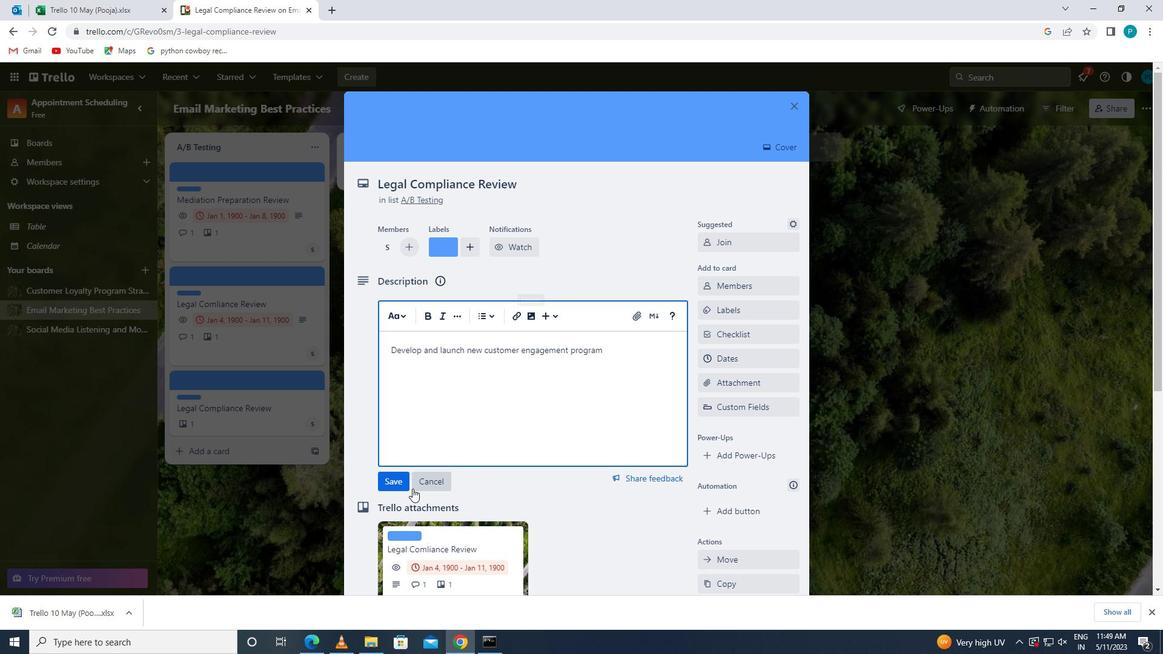 
Action: Mouse pressed left at (387, 472)
Screenshot: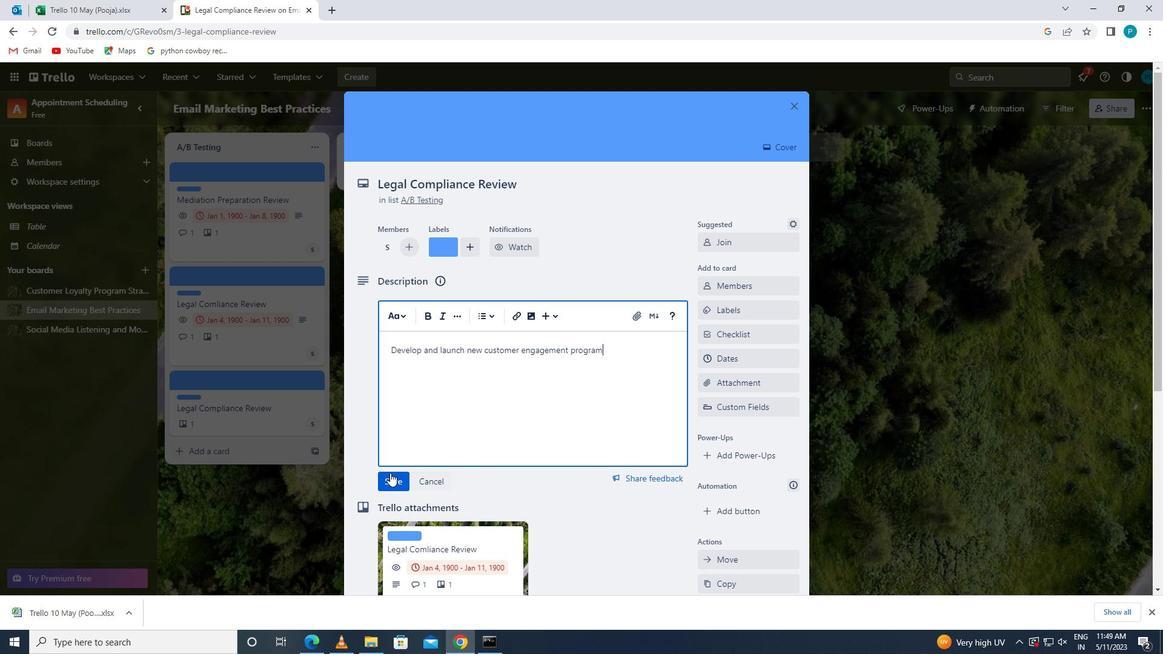 
Action: Mouse moved to (414, 470)
Screenshot: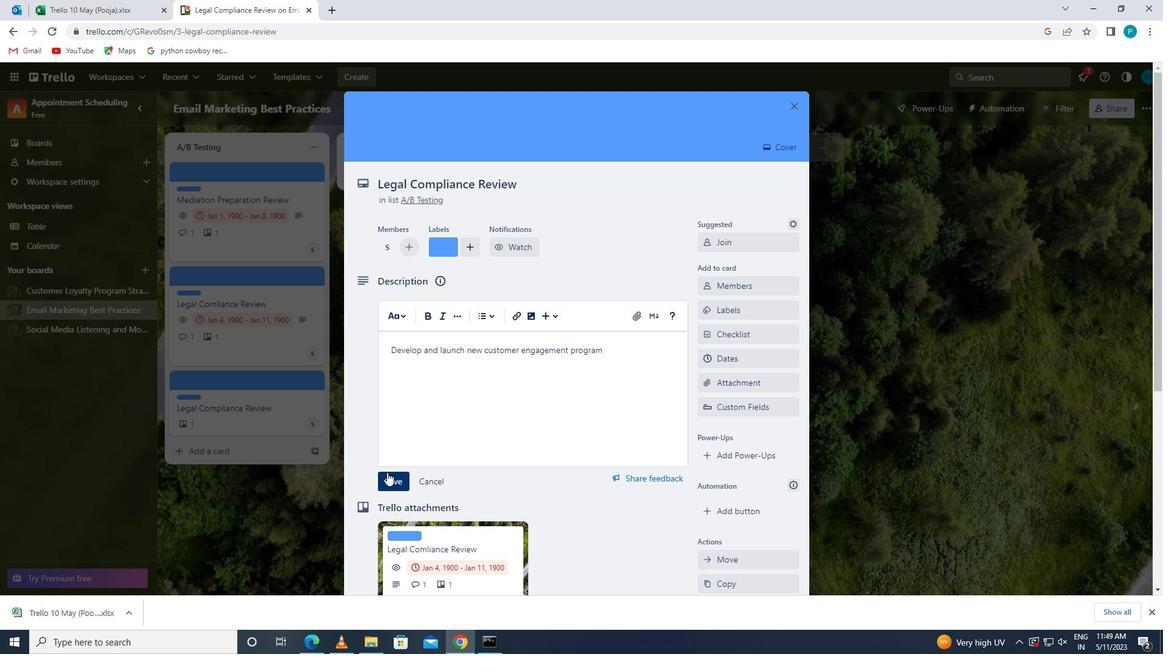 
Action: Mouse scrolled (414, 469) with delta (0, 0)
Screenshot: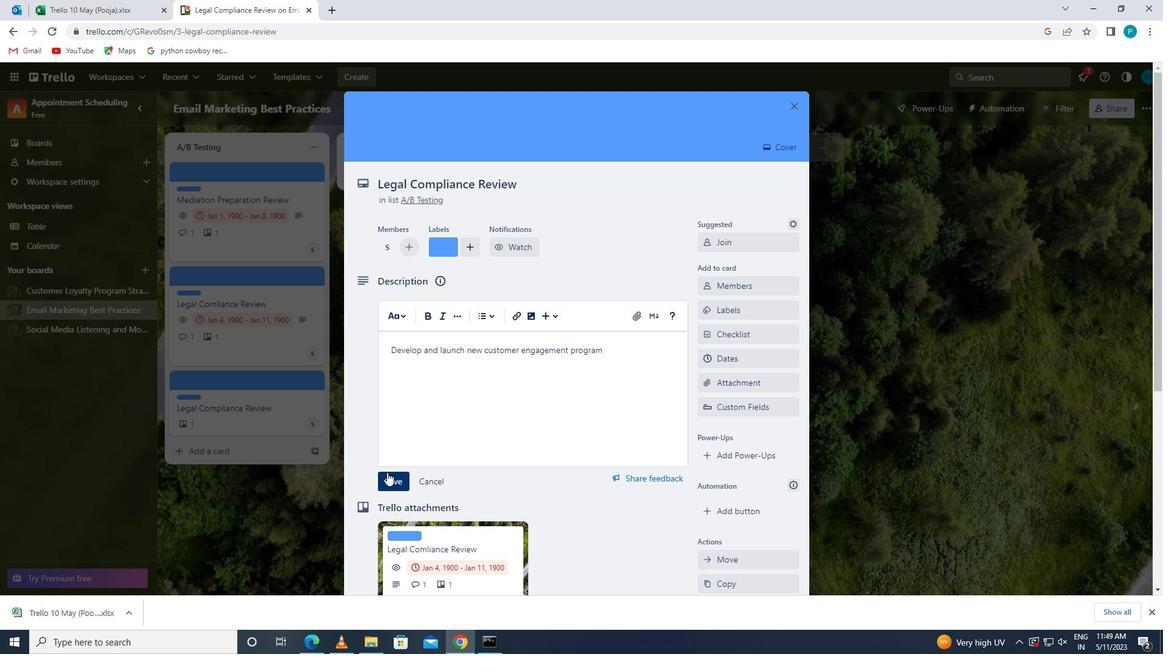 
Action: Mouse scrolled (414, 469) with delta (0, 0)
Screenshot: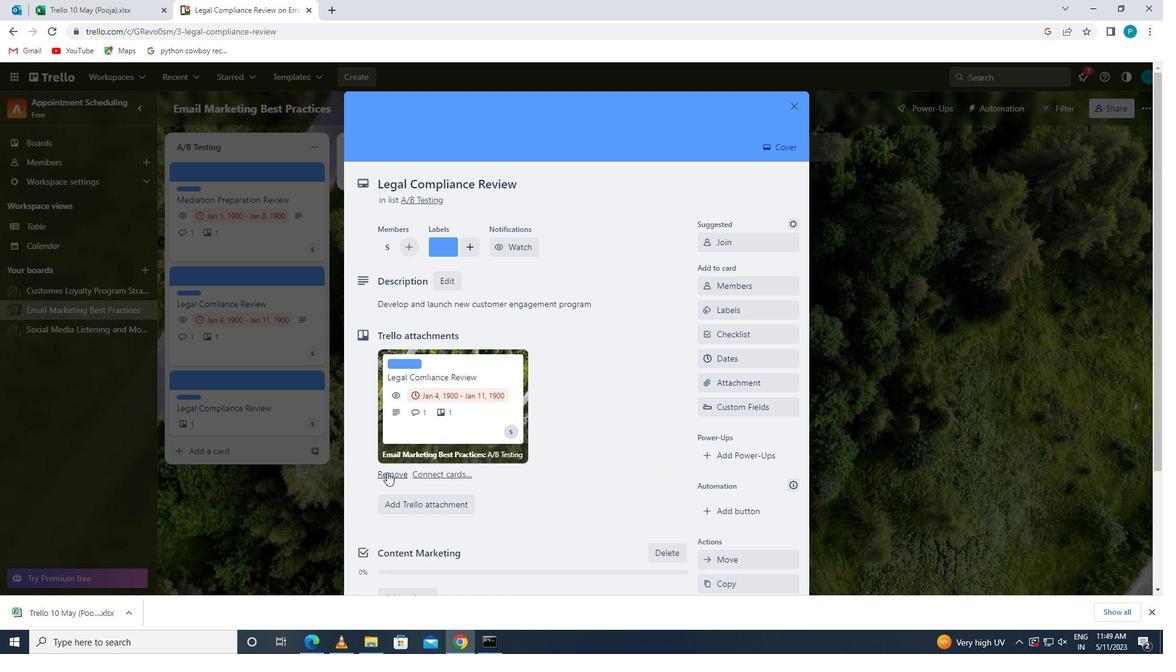 
Action: Mouse scrolled (414, 469) with delta (0, 0)
Screenshot: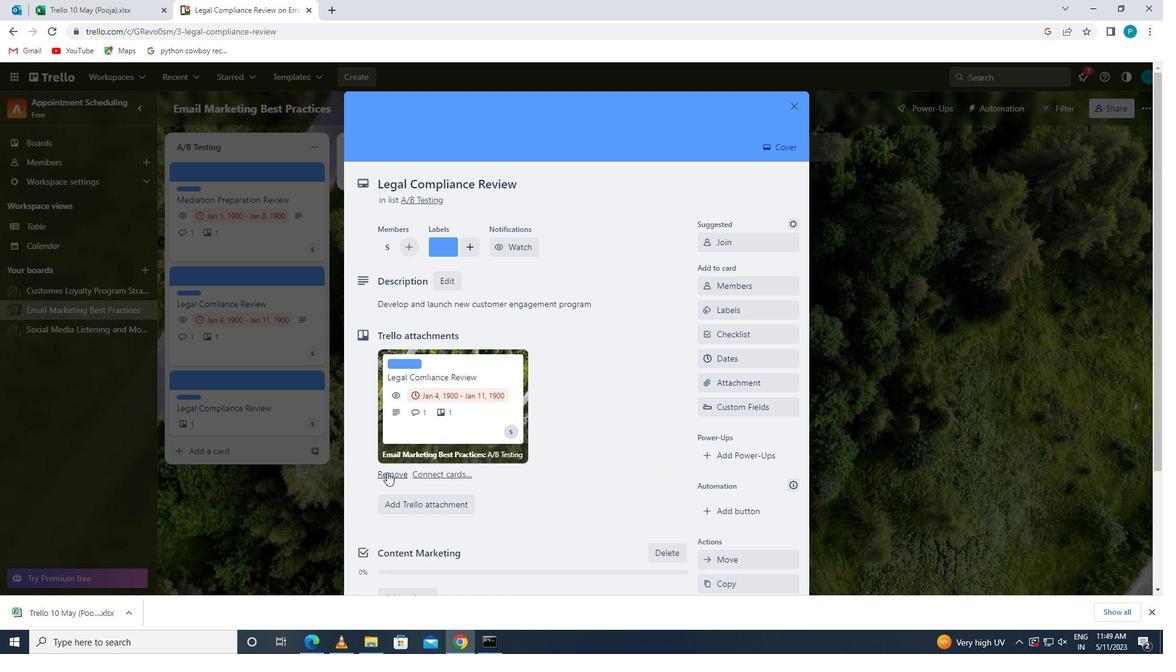 
Action: Mouse scrolled (414, 469) with delta (0, 0)
Screenshot: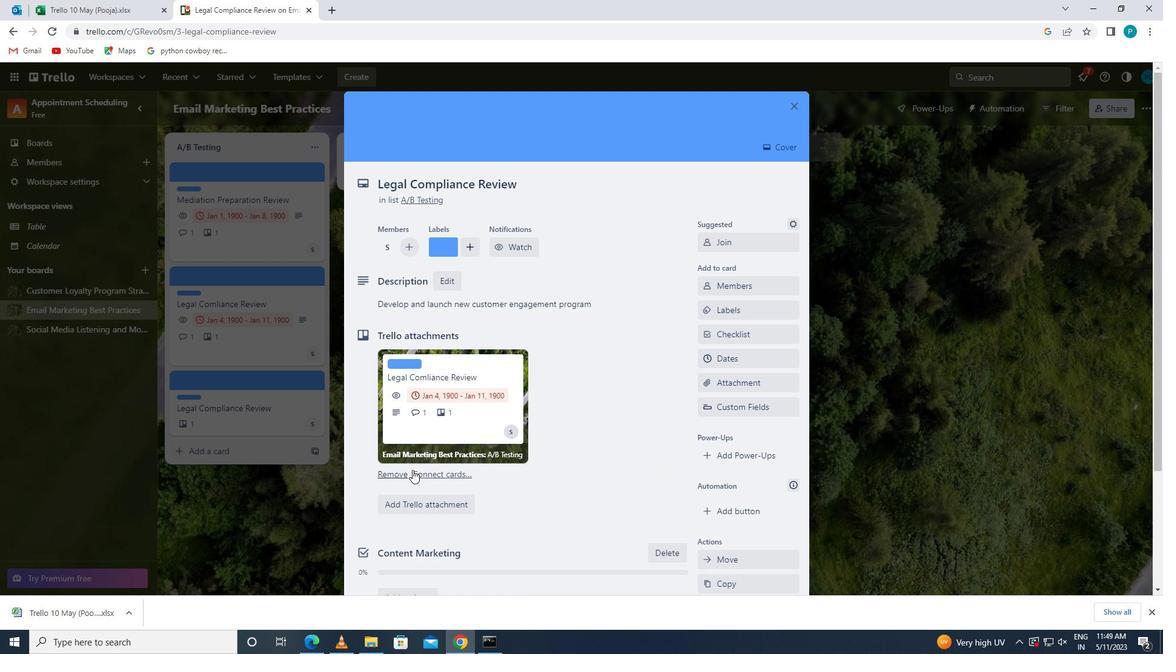 
Action: Mouse moved to (418, 508)
Screenshot: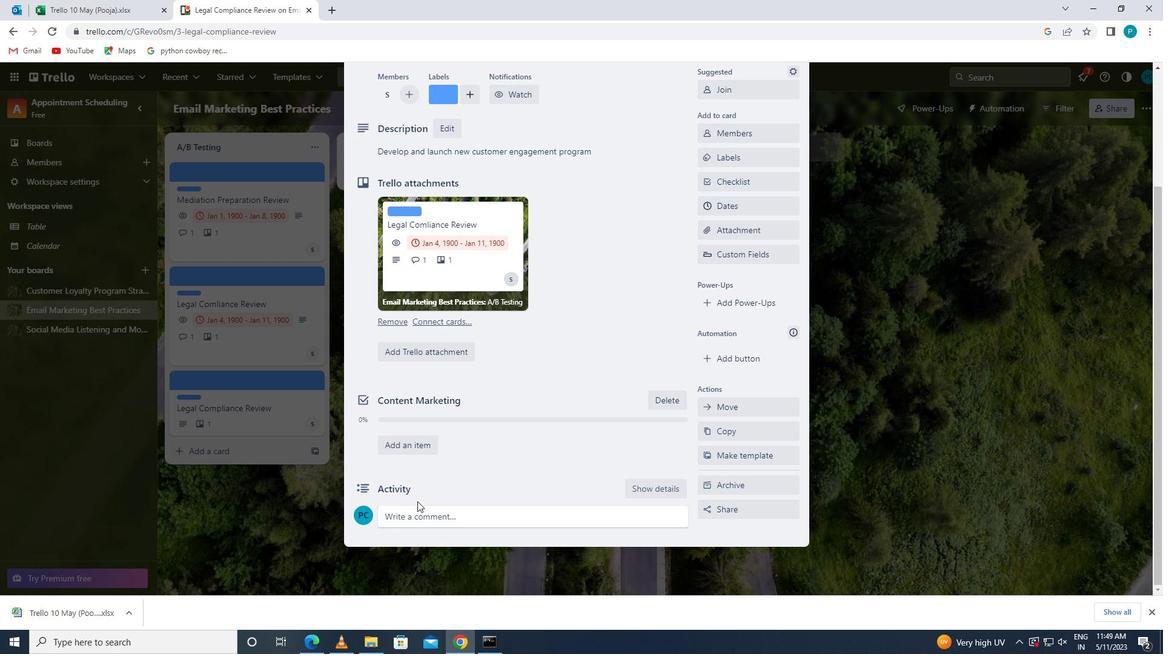 
Action: Mouse pressed left at (418, 508)
Screenshot: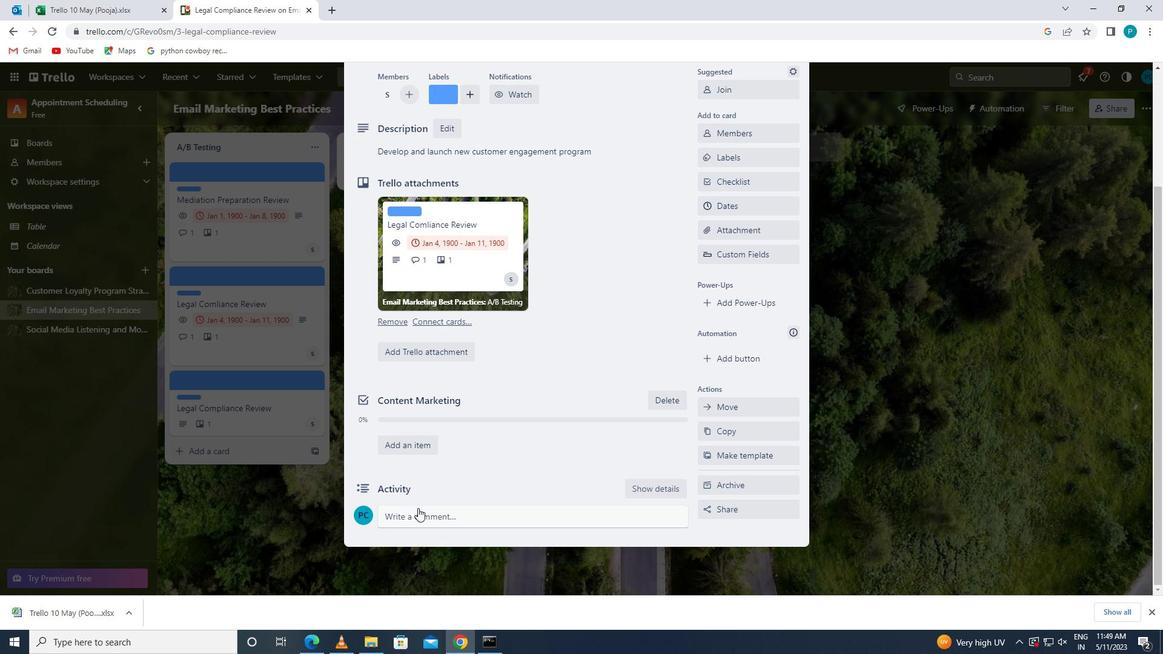
Action: Key pressed <Key.caps_lock>w<Key.caps_lock>e<Key.space>should<Key.space>approach<Key.space>this<Key.space>task<Key.space>with<Key.space>a<Key.space>sense<Key.space>of<Key.space>ownership<Key.space>and<Key.space>persona<Key.space>responsibility<Key.space>for<Key.space>its<Key.space>success
Screenshot: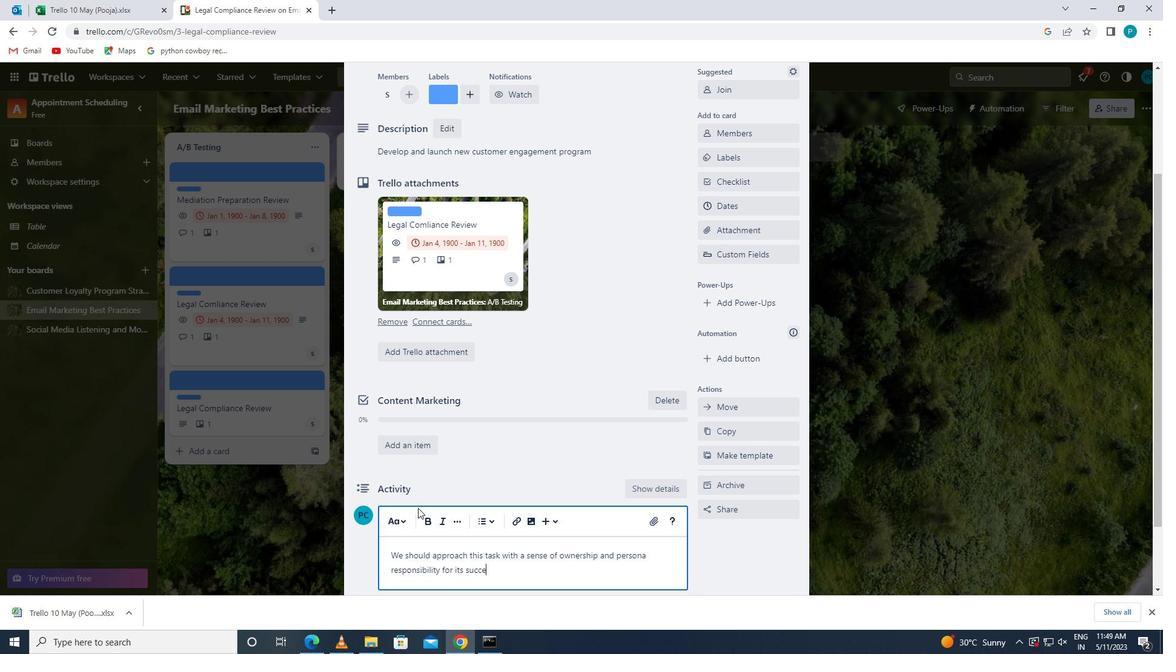 
Action: Mouse scrolled (418, 507) with delta (0, 0)
Screenshot: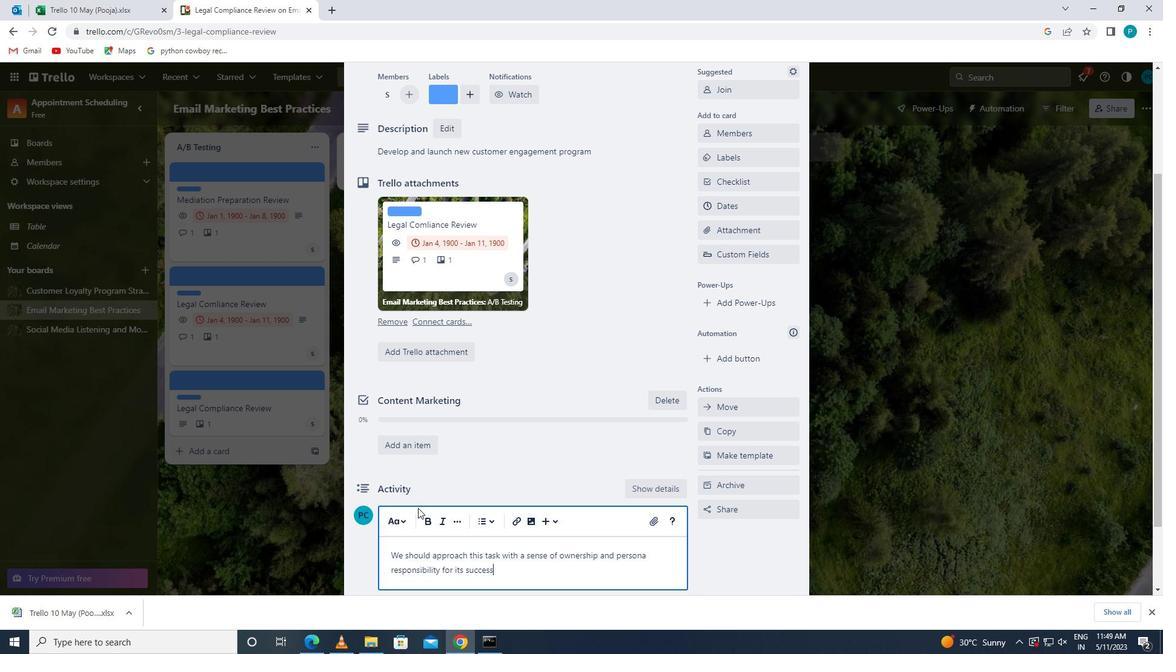 
Action: Mouse scrolled (418, 507) with delta (0, 0)
Screenshot: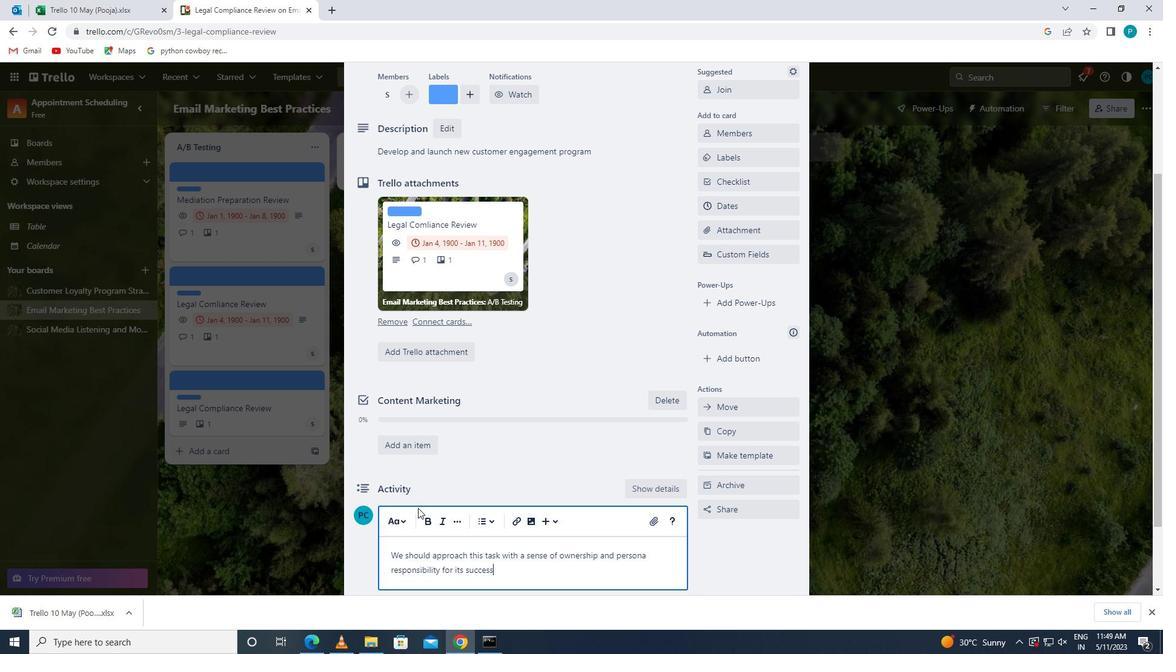 
Action: Mouse moved to (388, 519)
Screenshot: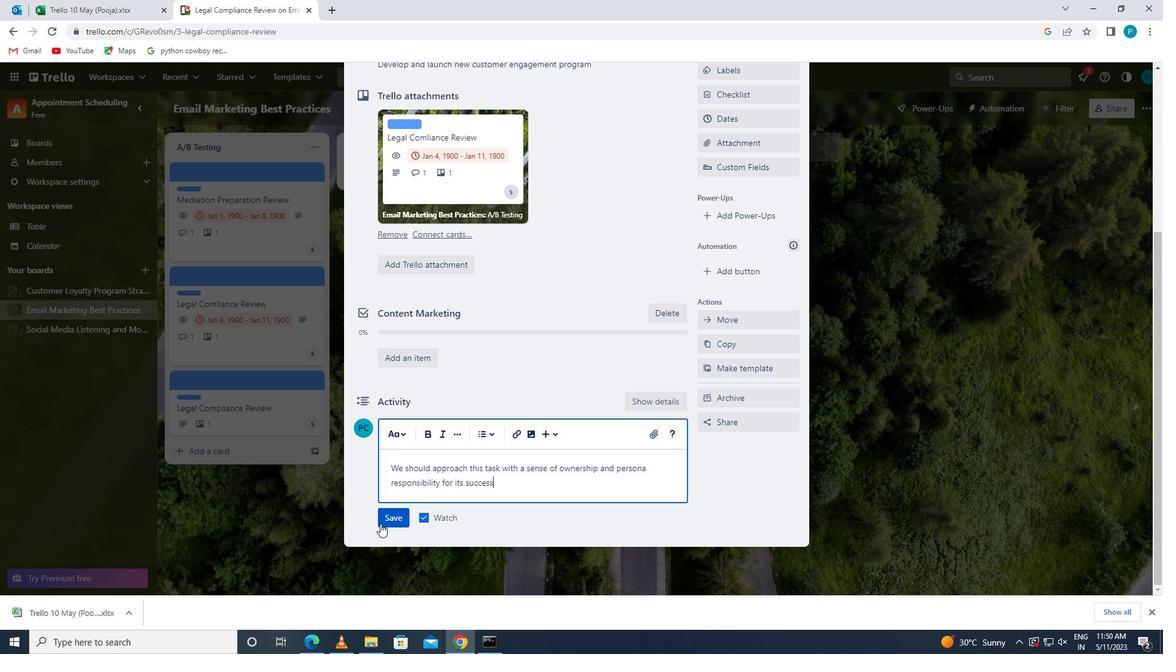 
Action: Mouse pressed left at (388, 519)
Screenshot: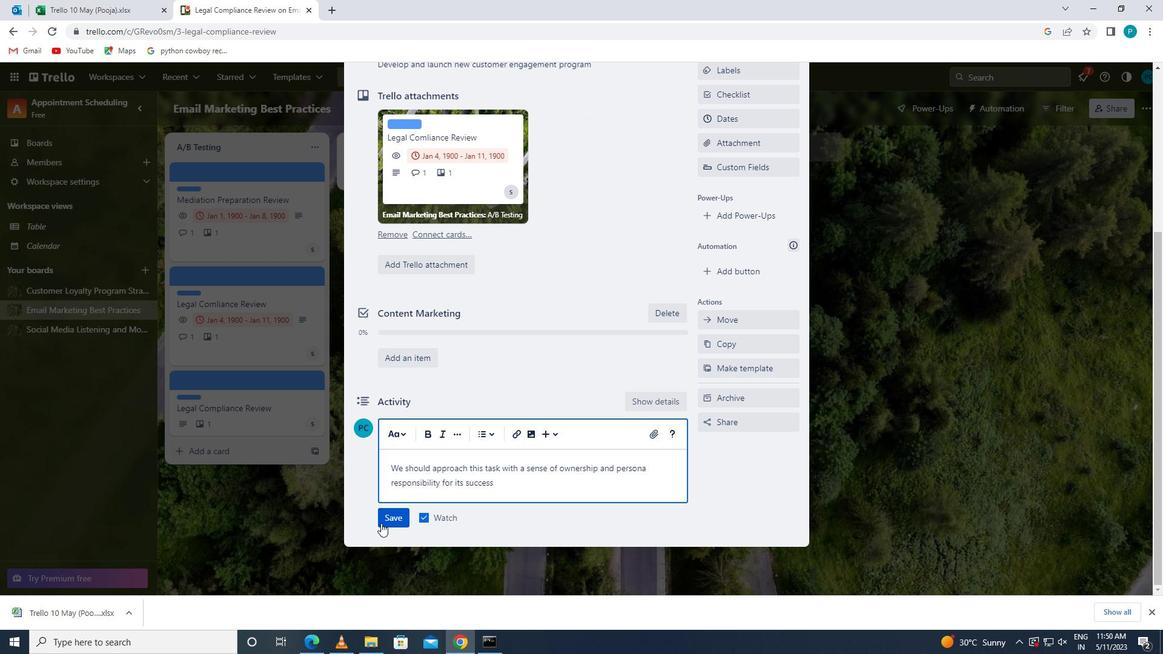 
Action: Mouse moved to (594, 436)
Screenshot: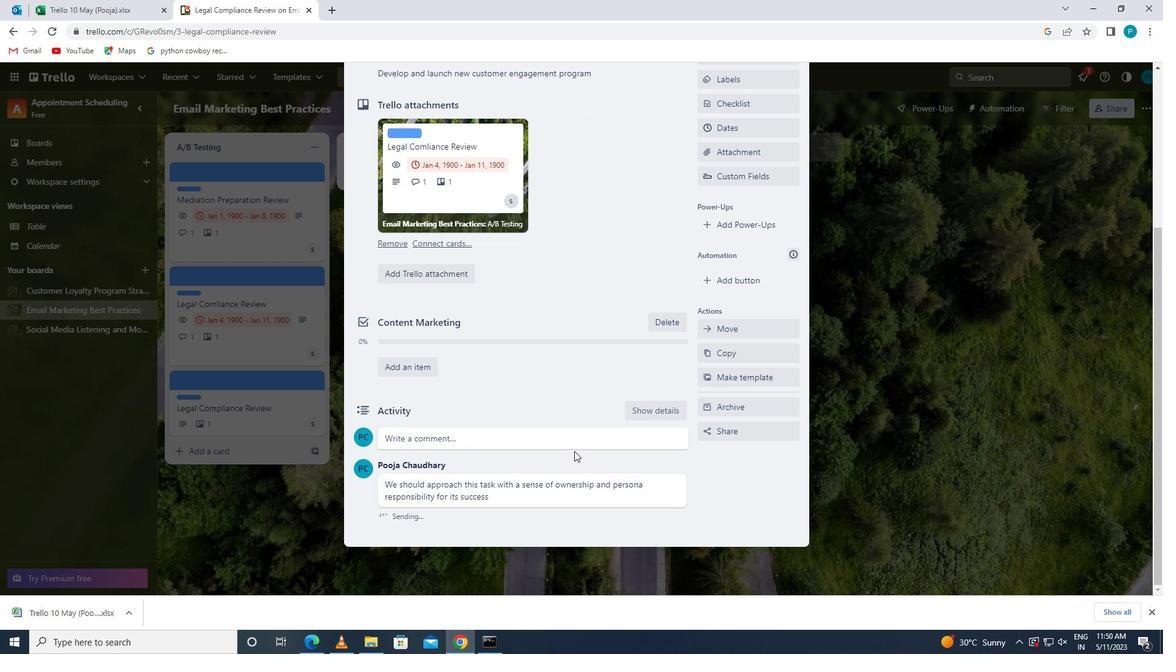 
Action: Mouse scrolled (594, 437) with delta (0, 0)
Screenshot: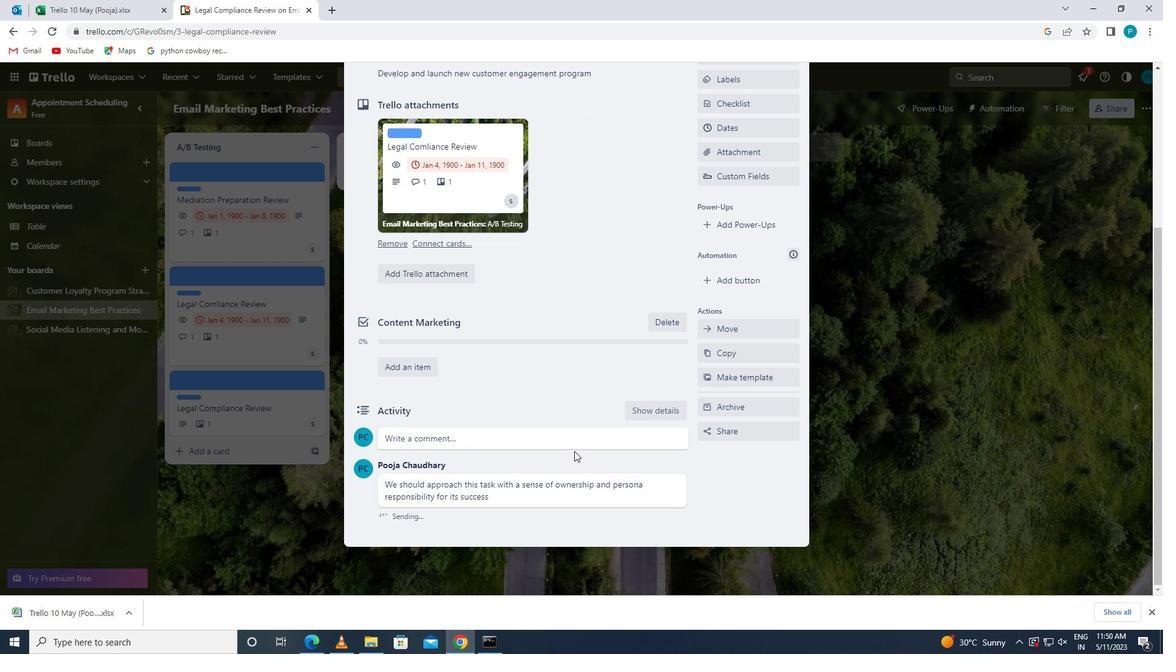 
Action: Mouse moved to (600, 431)
Screenshot: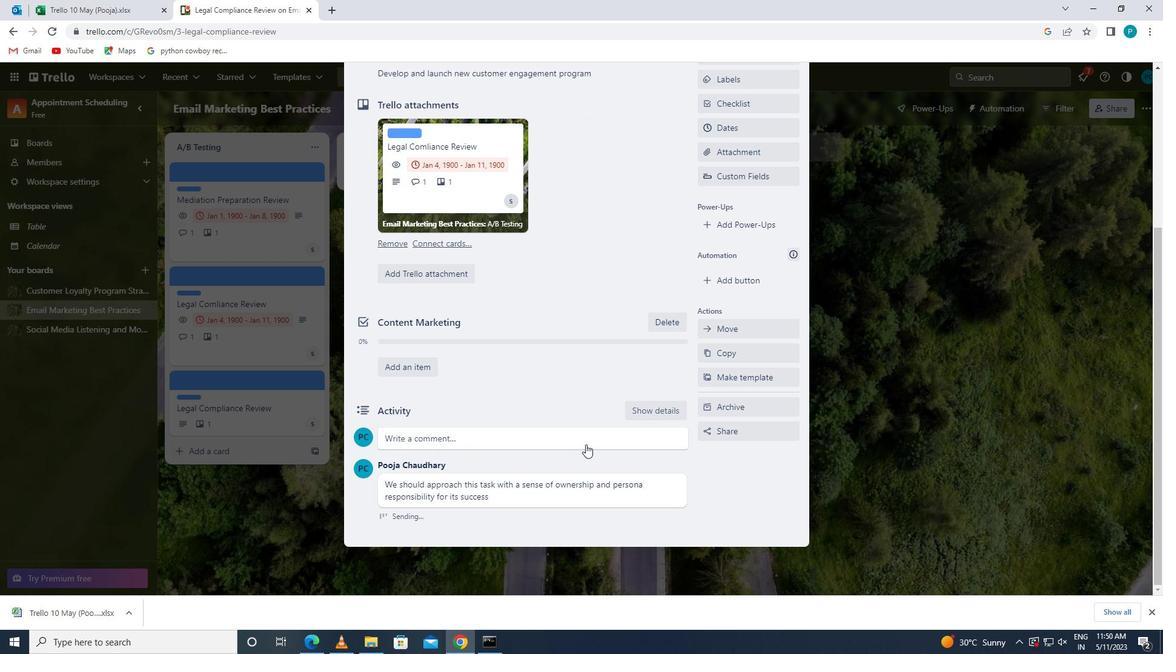 
Action: Mouse scrolled (600, 432) with delta (0, 0)
Screenshot: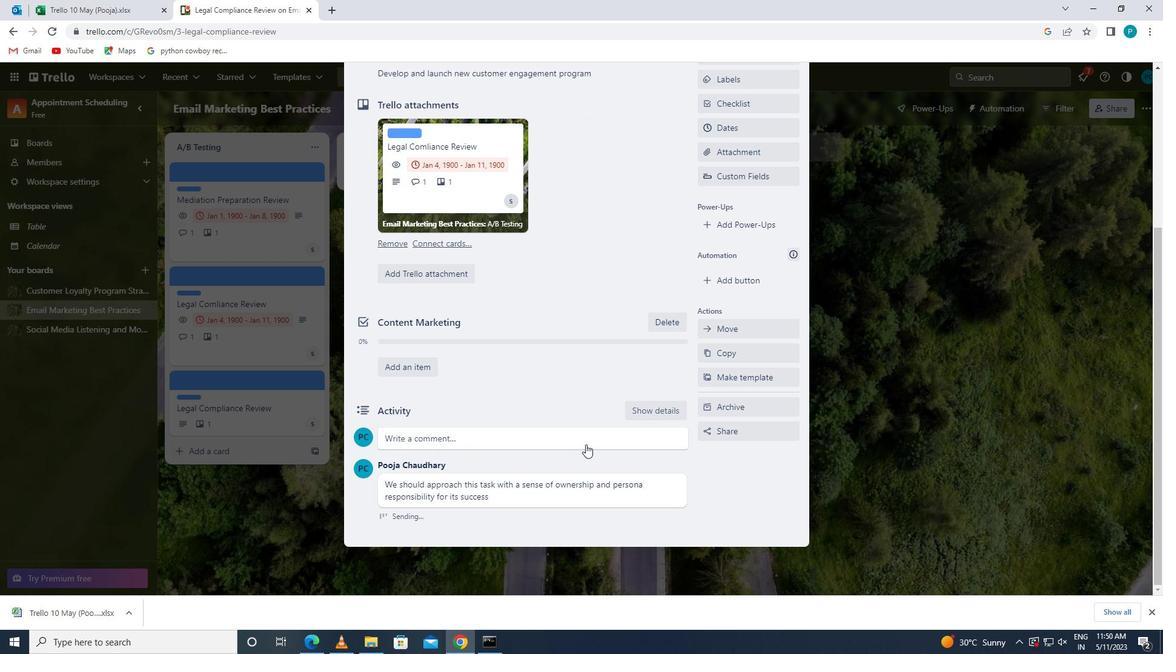 
Action: Mouse moved to (721, 243)
Screenshot: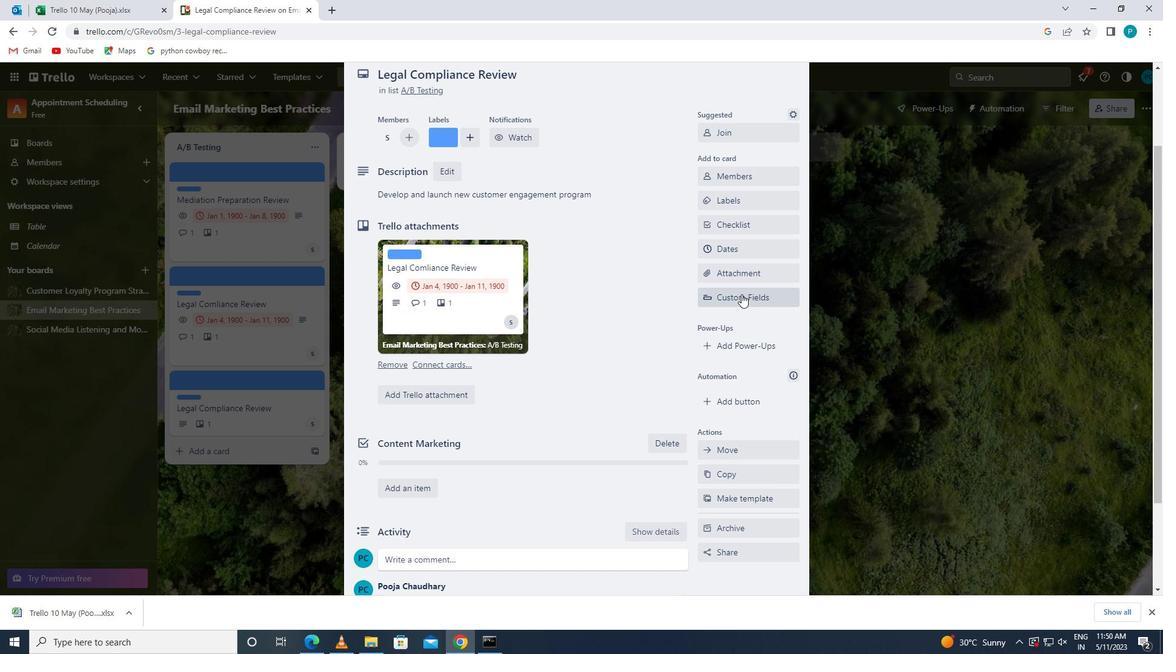
Action: Mouse pressed left at (721, 243)
Screenshot: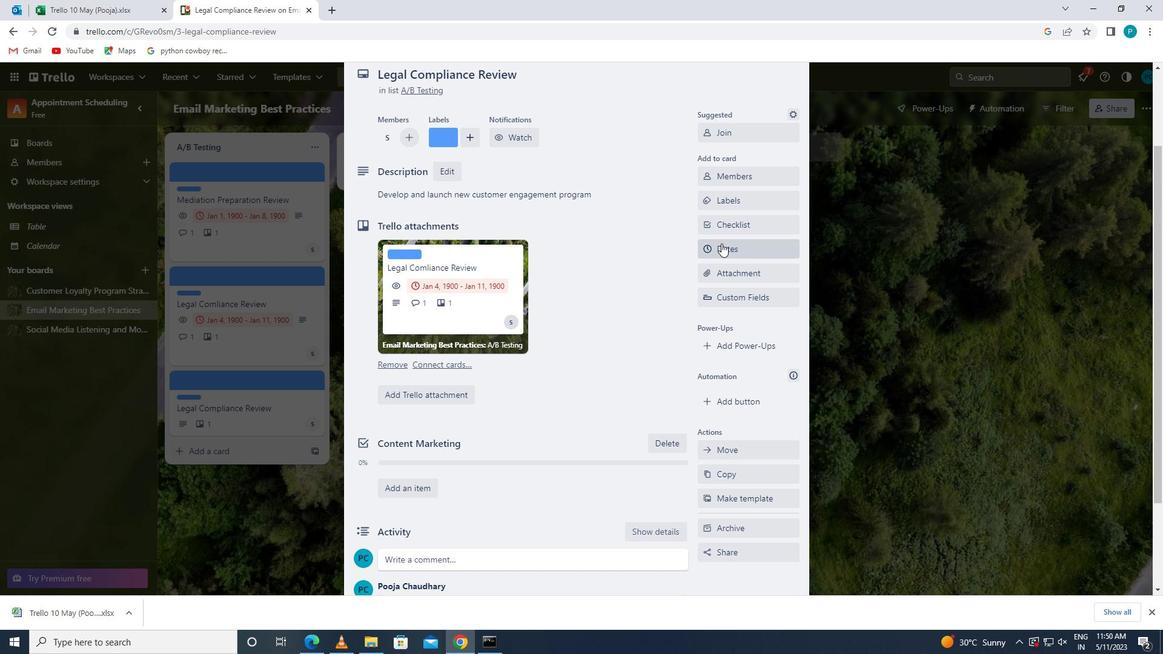 
Action: Mouse moved to (713, 325)
Screenshot: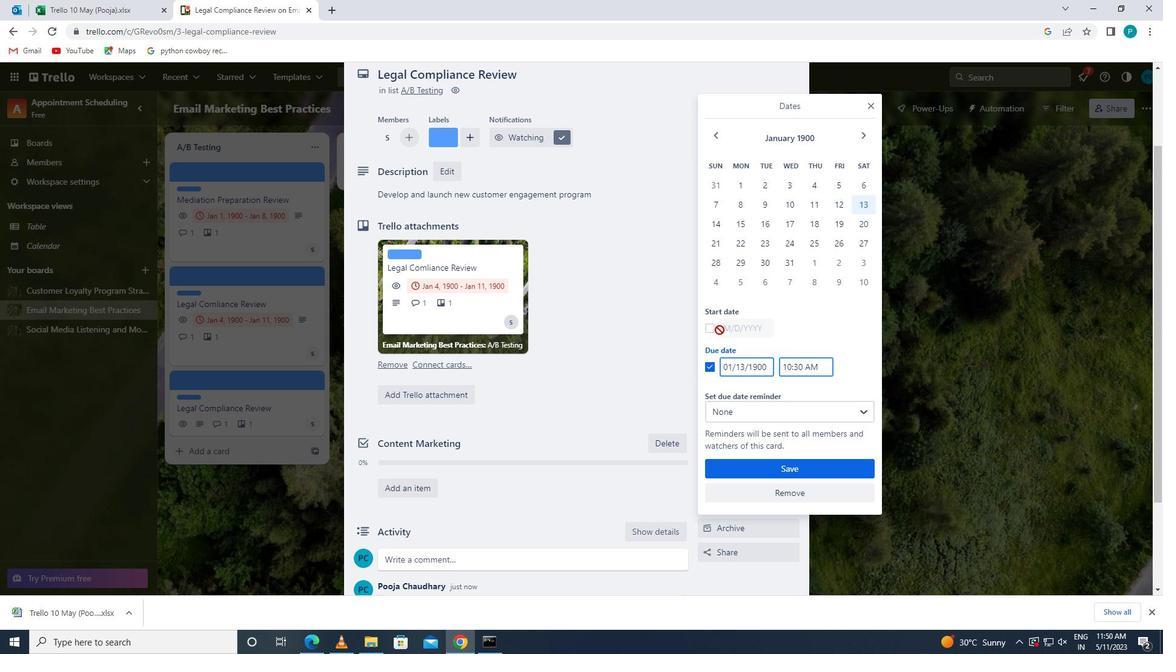 
Action: Mouse pressed left at (713, 325)
Screenshot: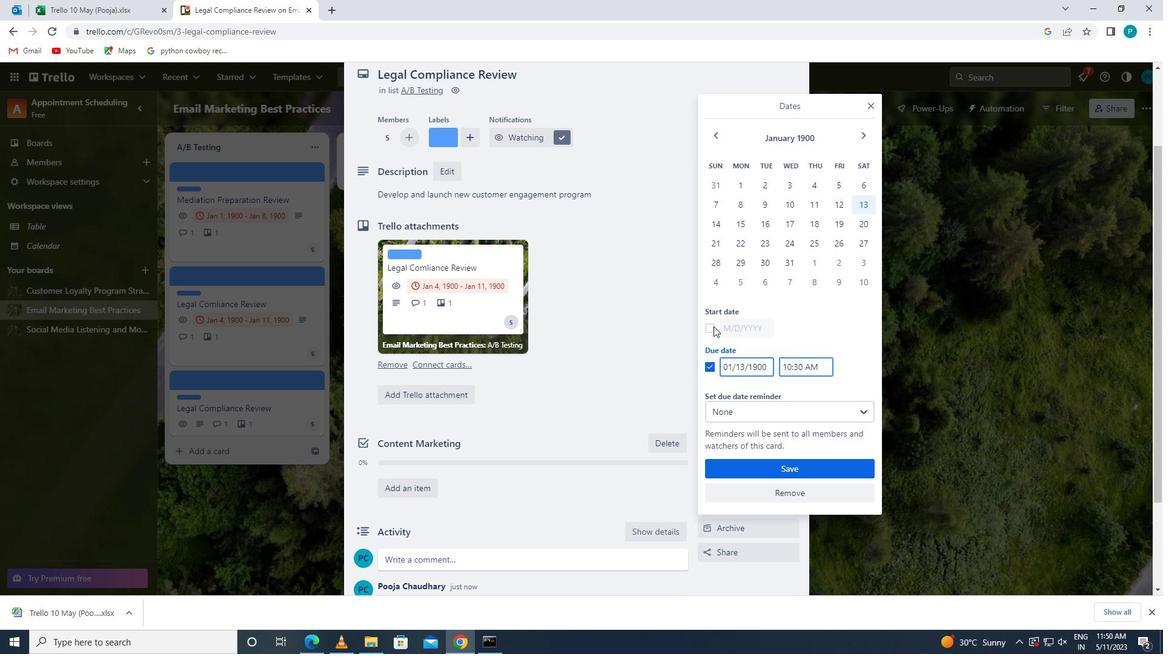 
Action: Mouse moved to (743, 330)
Screenshot: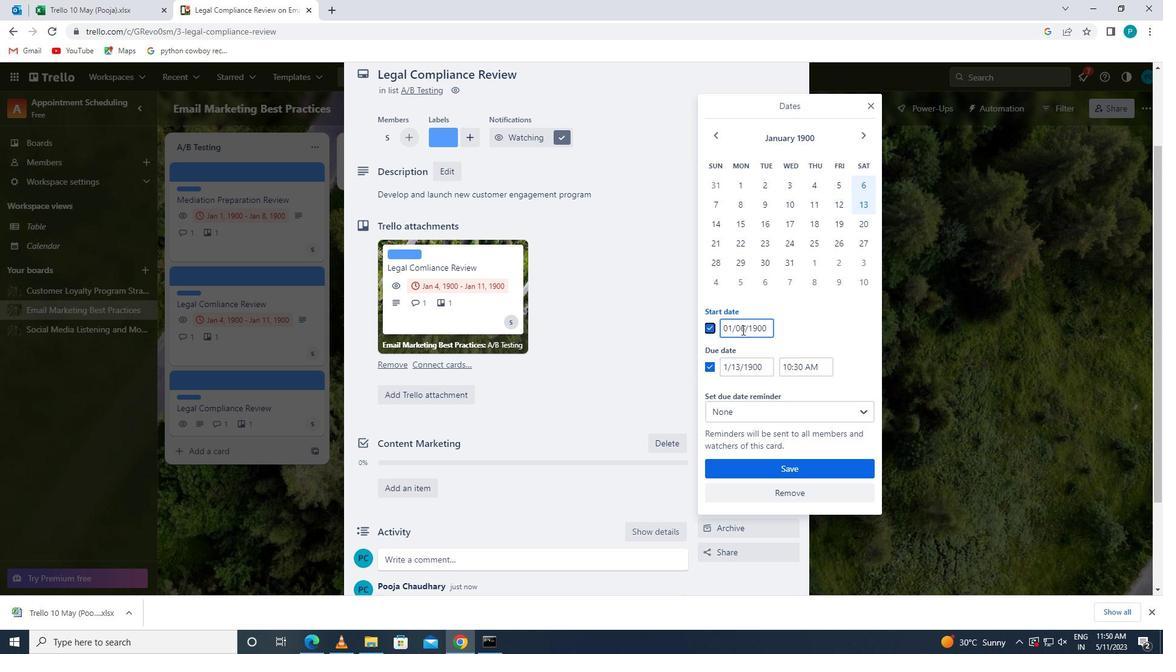 
Action: Mouse pressed left at (743, 330)
Screenshot: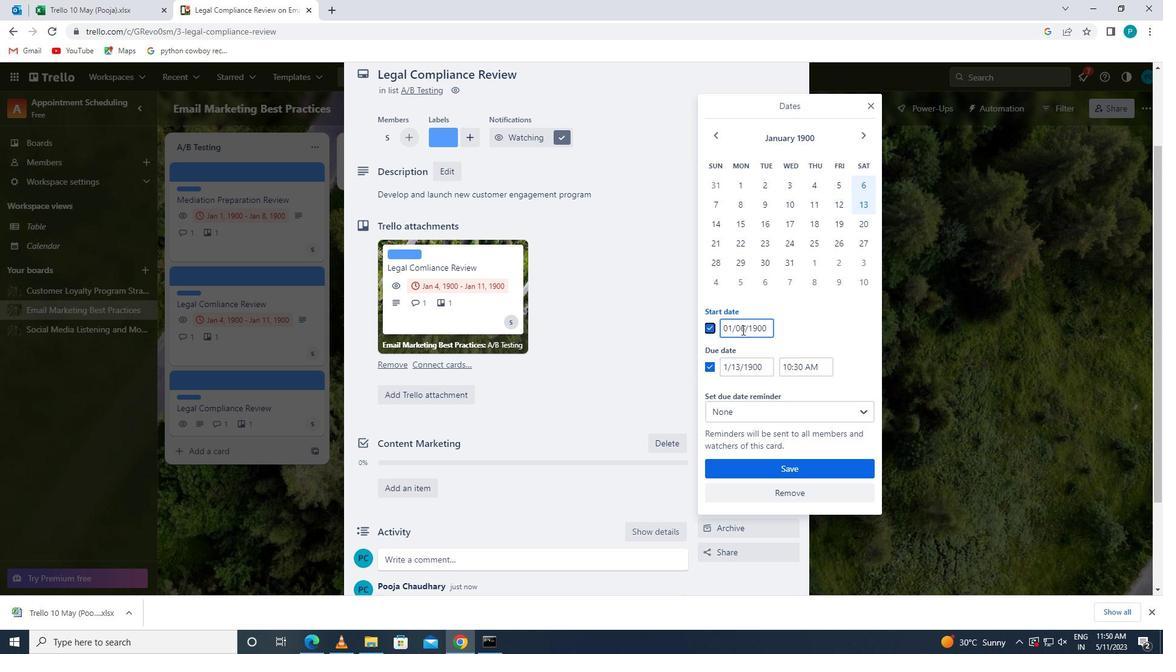 
Action: Mouse moved to (736, 328)
Screenshot: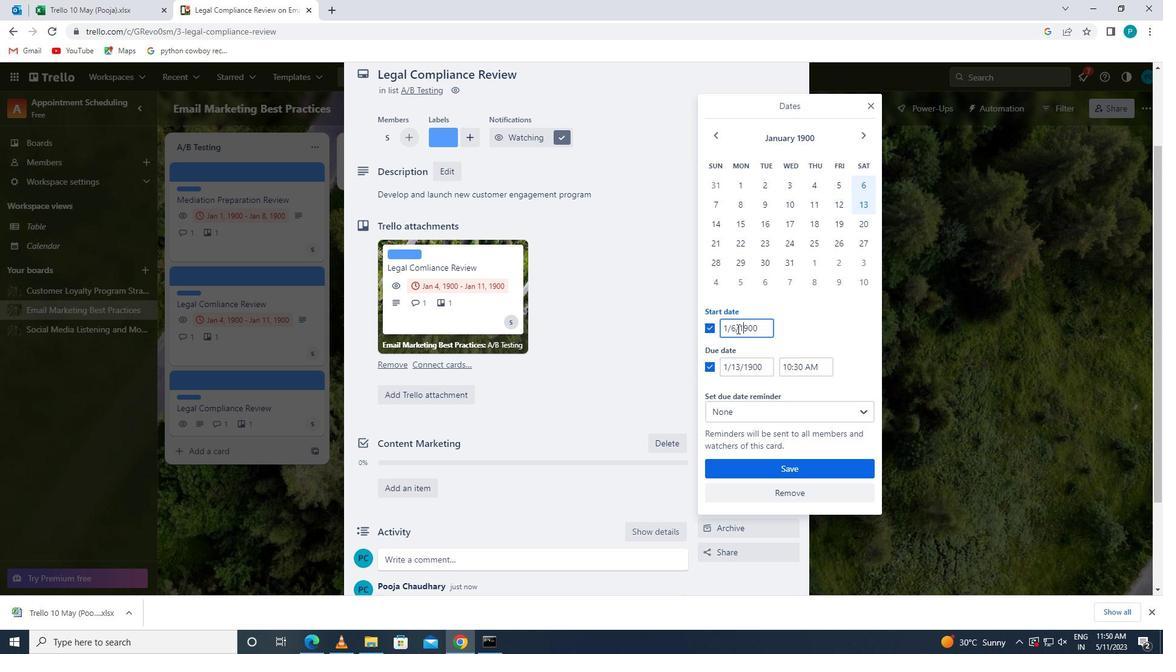 
Action: Mouse pressed left at (736, 328)
Screenshot: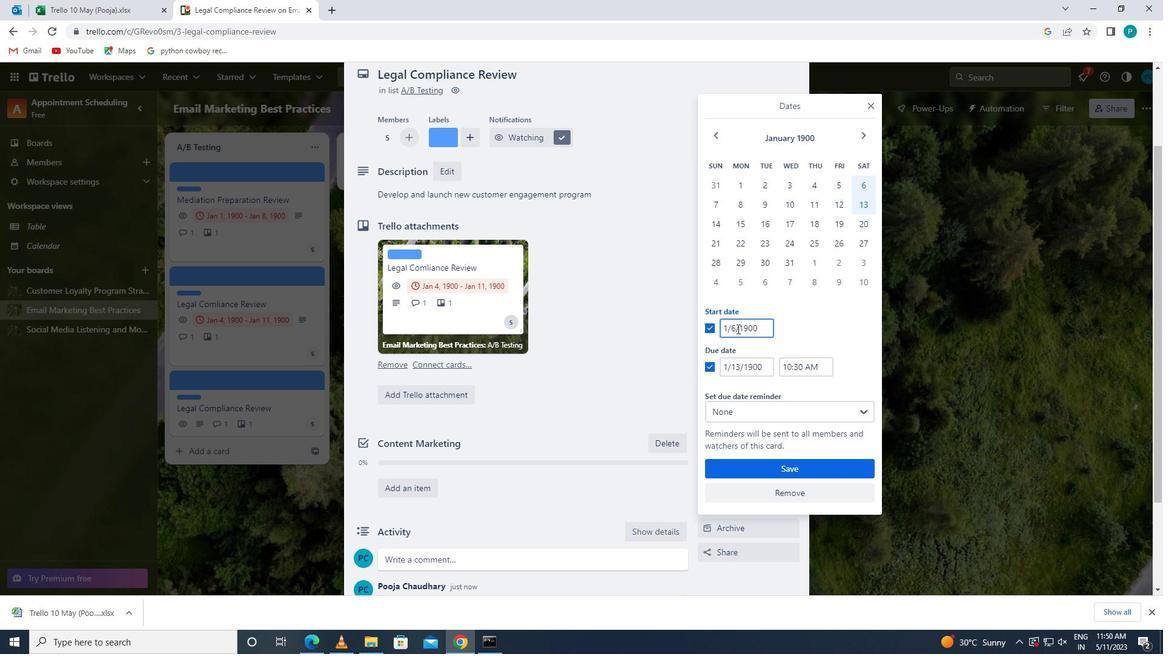 
Action: Key pressed <Key.backspace>7
Screenshot: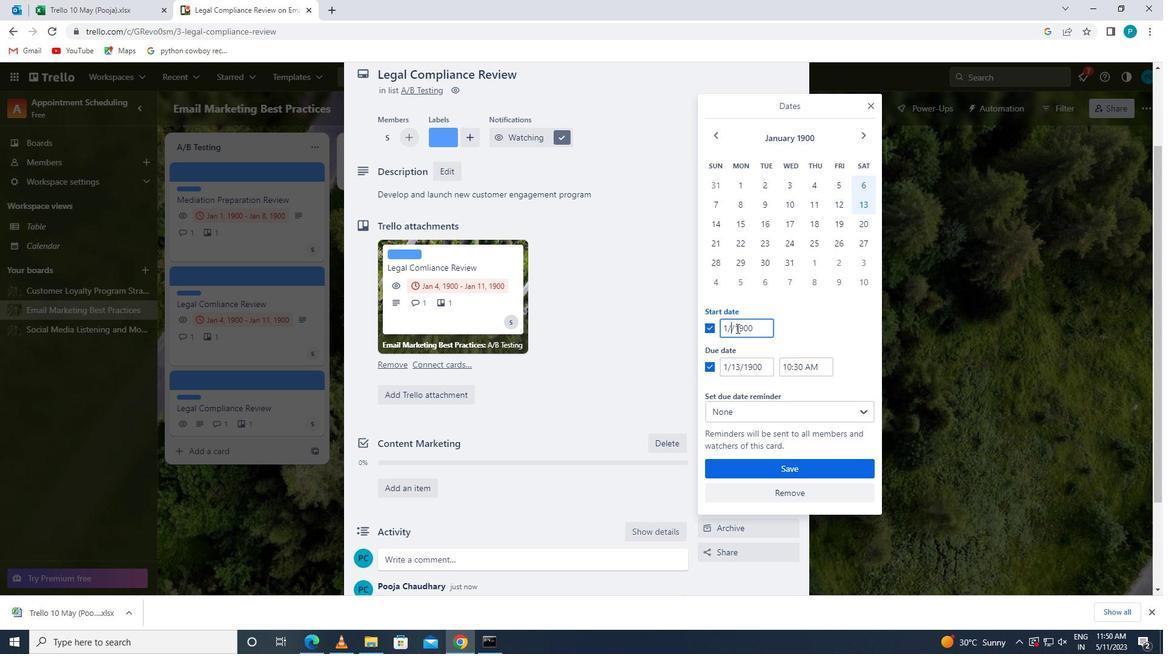 
Action: Mouse moved to (740, 367)
Screenshot: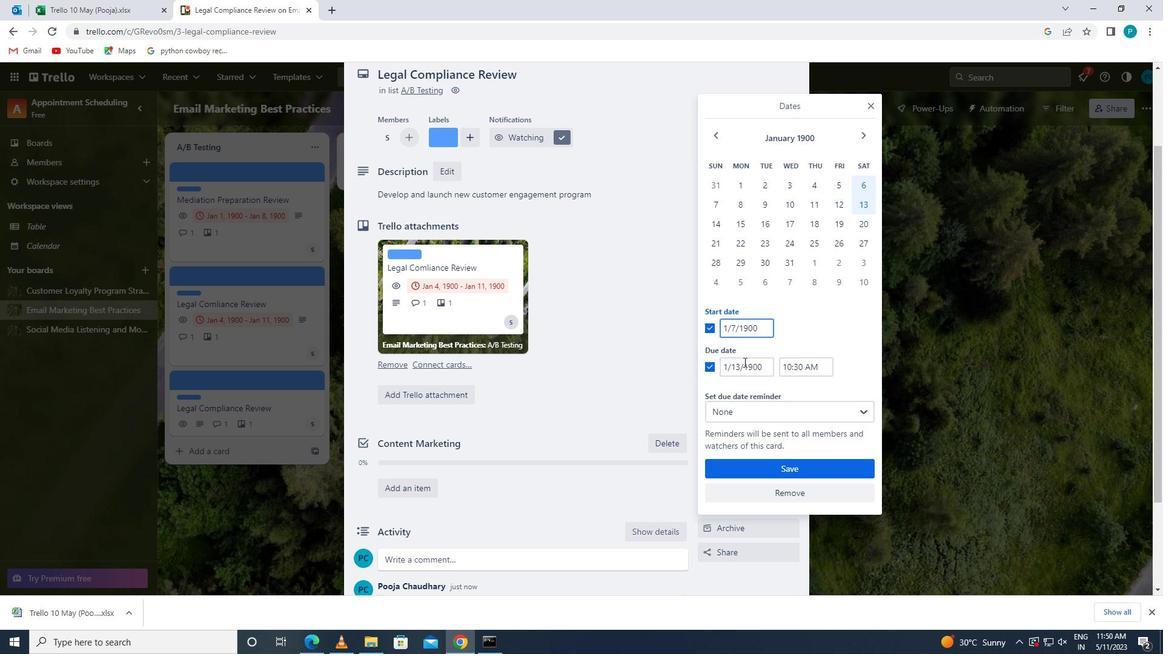 
Action: Mouse pressed left at (740, 367)
Screenshot: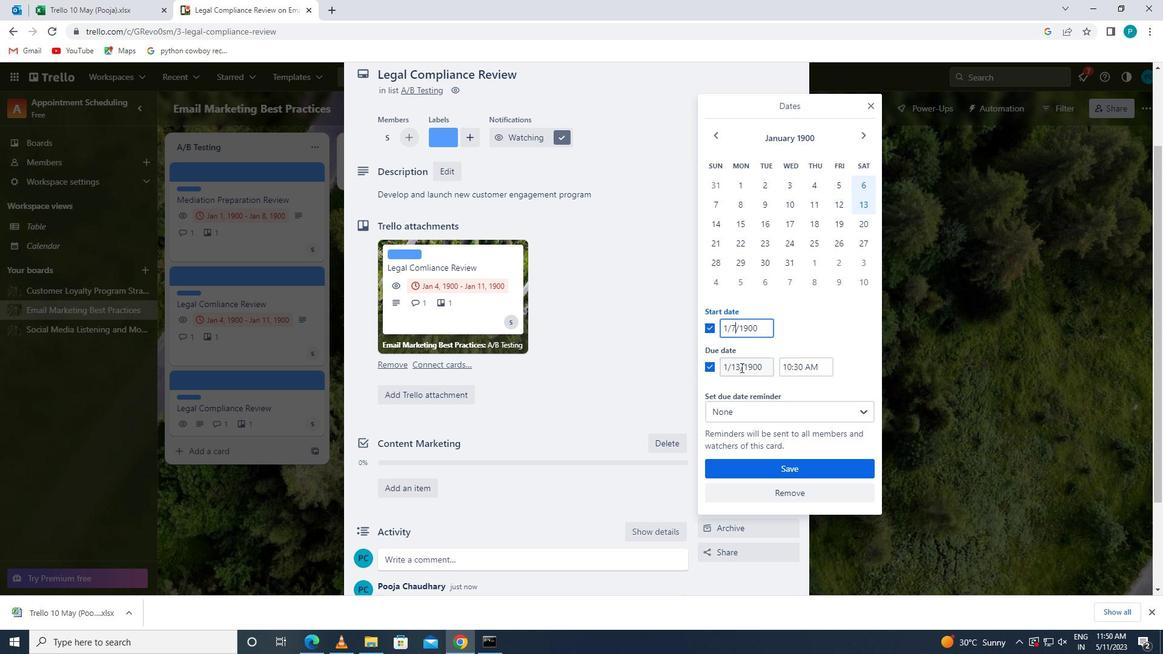 
Action: Key pressed <Key.backspace>4
Screenshot: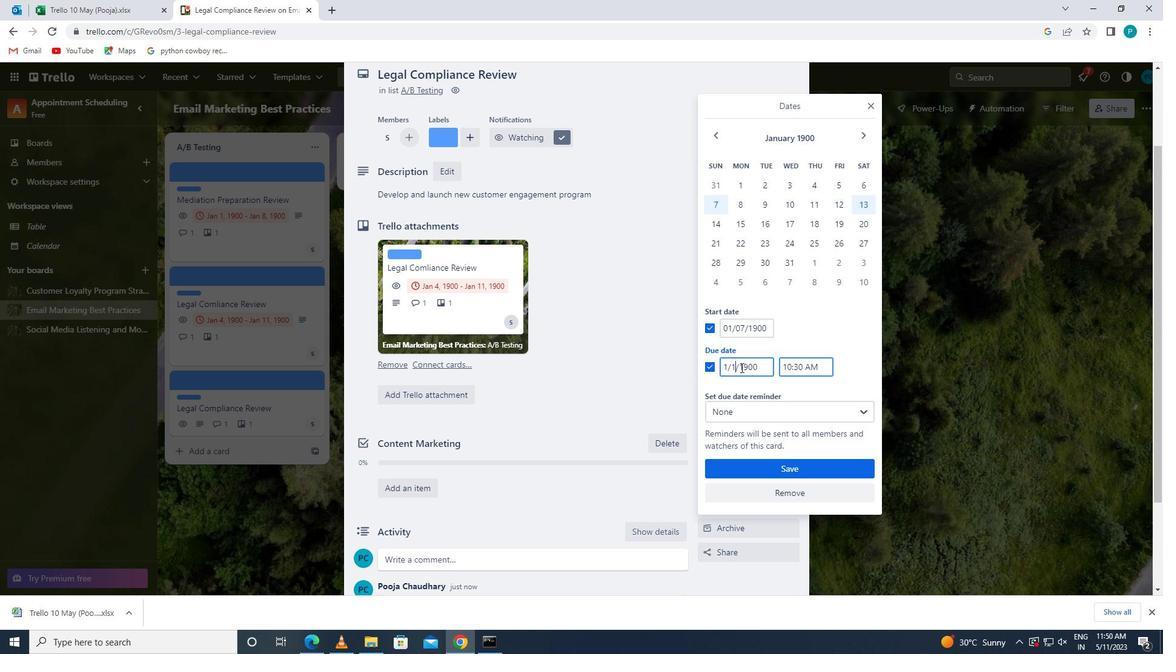 
Action: Mouse moved to (751, 469)
Screenshot: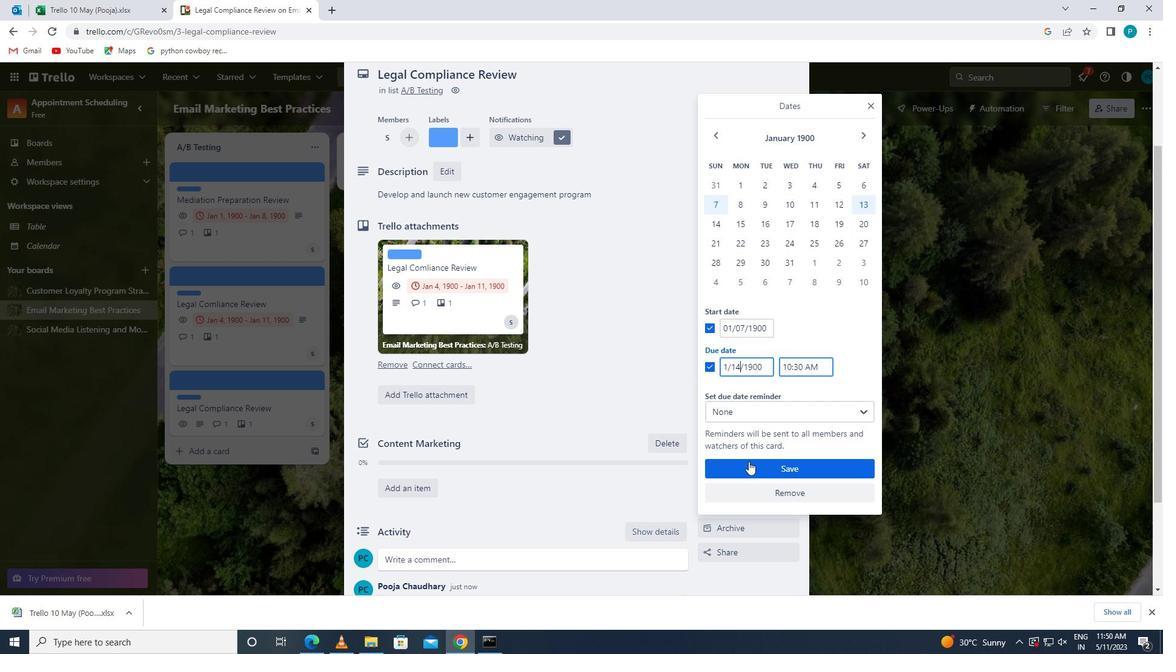 
Action: Mouse pressed left at (751, 469)
Screenshot: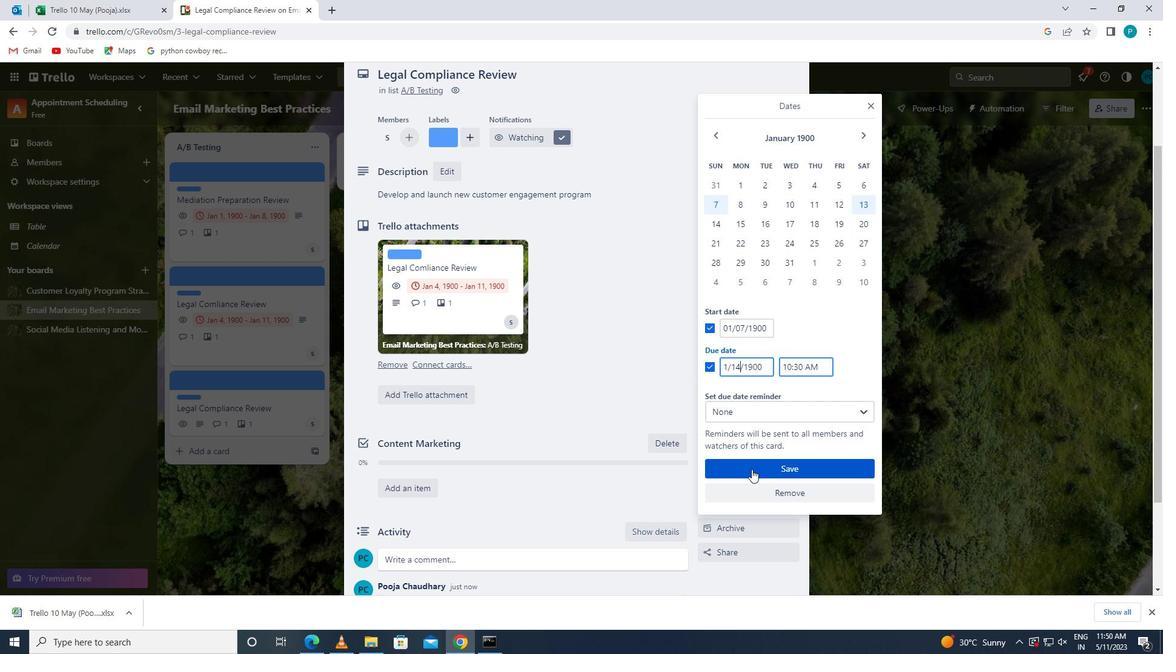 
Action: Mouse scrolled (751, 470) with delta (0, 0)
Screenshot: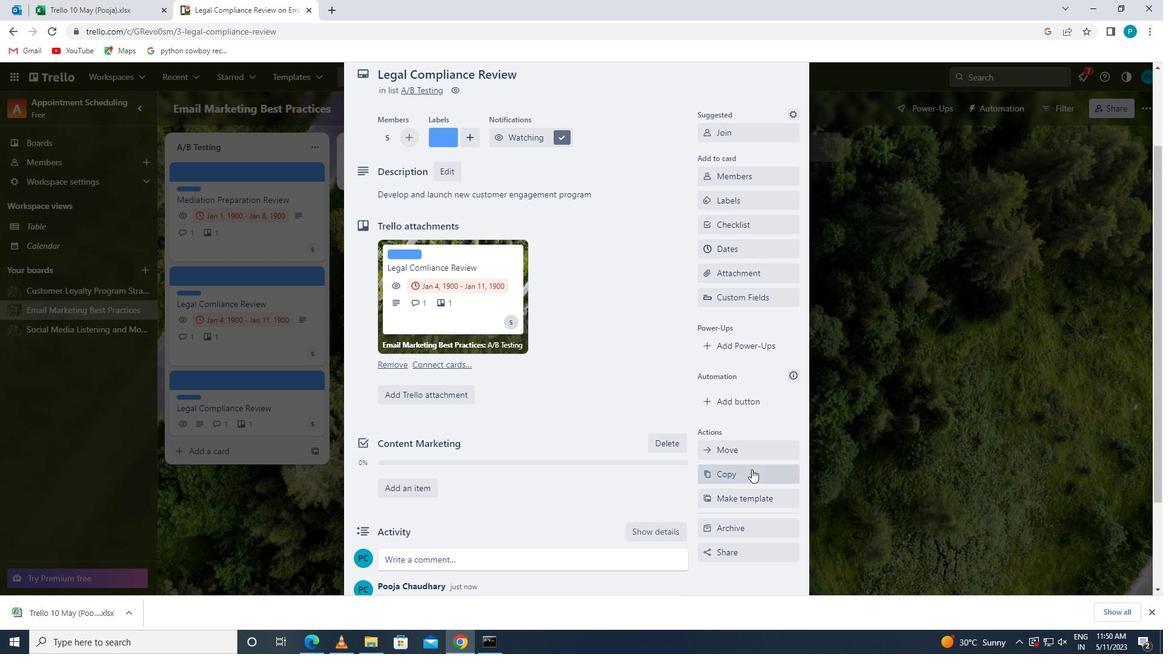 
Action: Mouse scrolled (751, 470) with delta (0, 0)
Screenshot: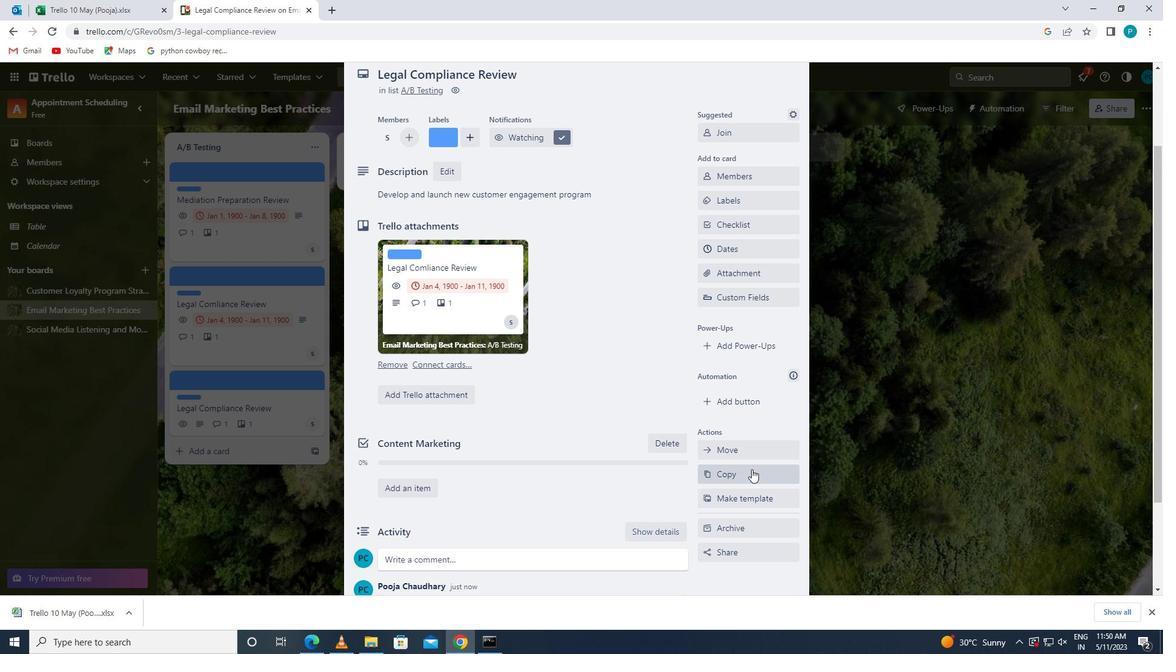 
Action: Mouse scrolled (751, 470) with delta (0, 0)
Screenshot: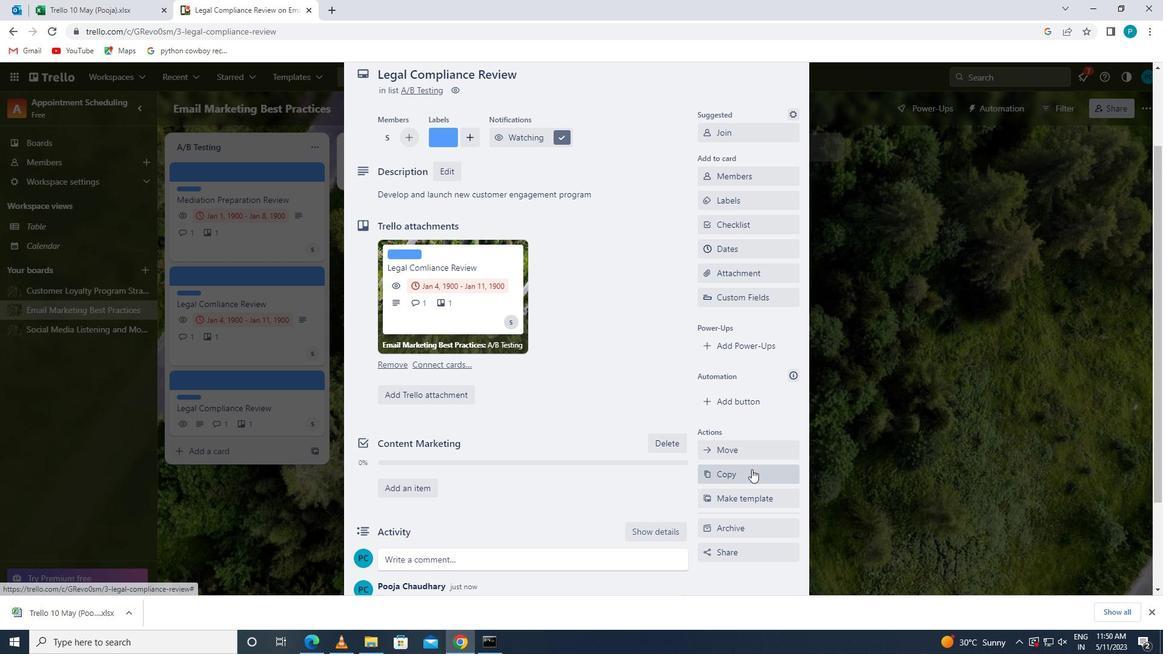 
